 Task: Look for space in Sliven, Bulgaria from 8th June, 2023 to 19th June, 2023 for 1 adult in price range Rs.5000 to Rs.12000. Place can be shared room with 1  bedroom having 1 bed and 1 bathroom. Property type can be hotel. Booking option can be shelf check-in. Required host language is English.
Action: Mouse moved to (389, 113)
Screenshot: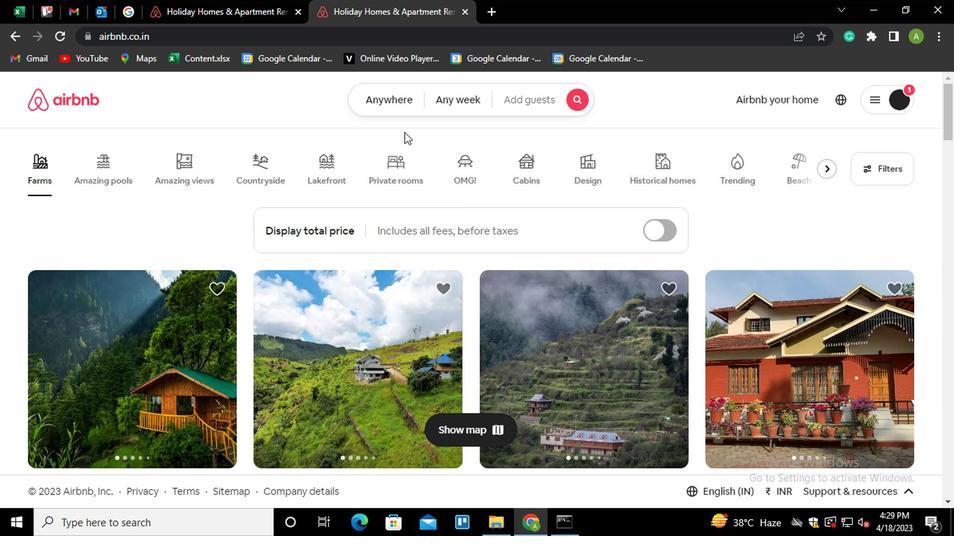 
Action: Mouse pressed left at (389, 113)
Screenshot: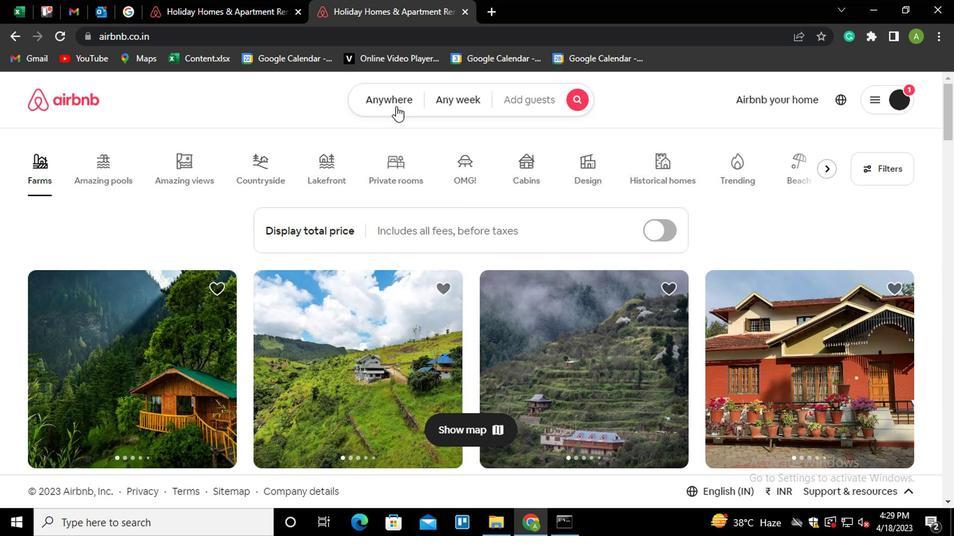 
Action: Mouse moved to (290, 166)
Screenshot: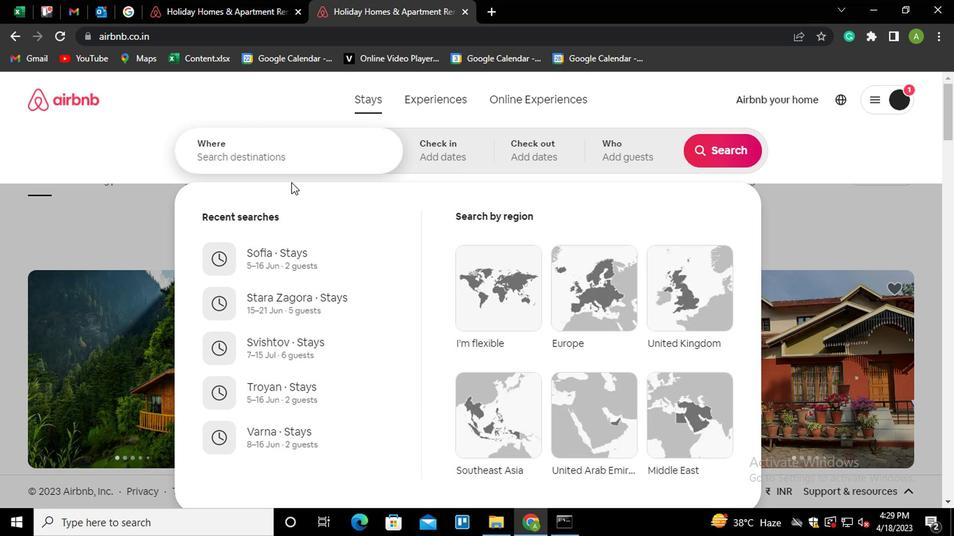 
Action: Mouse pressed left at (290, 166)
Screenshot: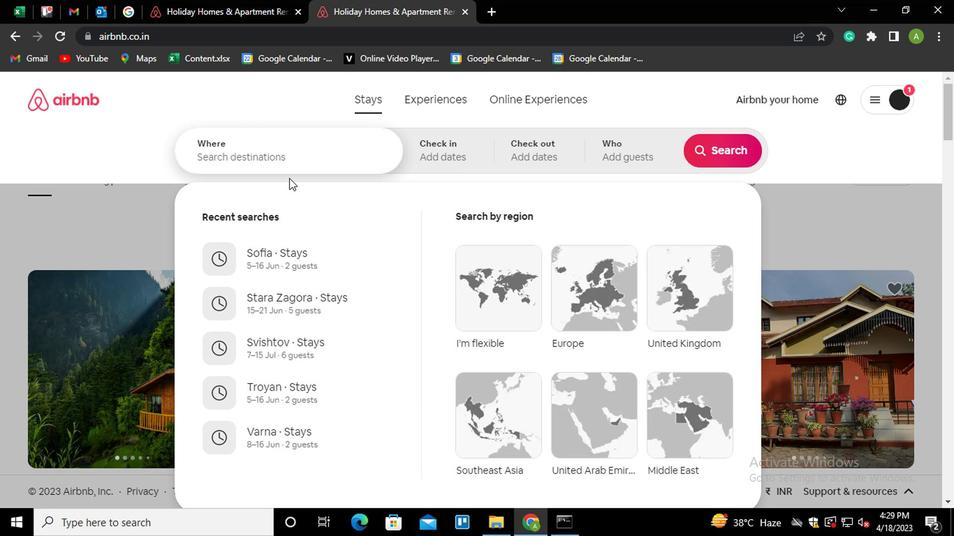 
Action: Key pressed <Key.shift>SLIVEN<Key.down><Key.enter>
Screenshot: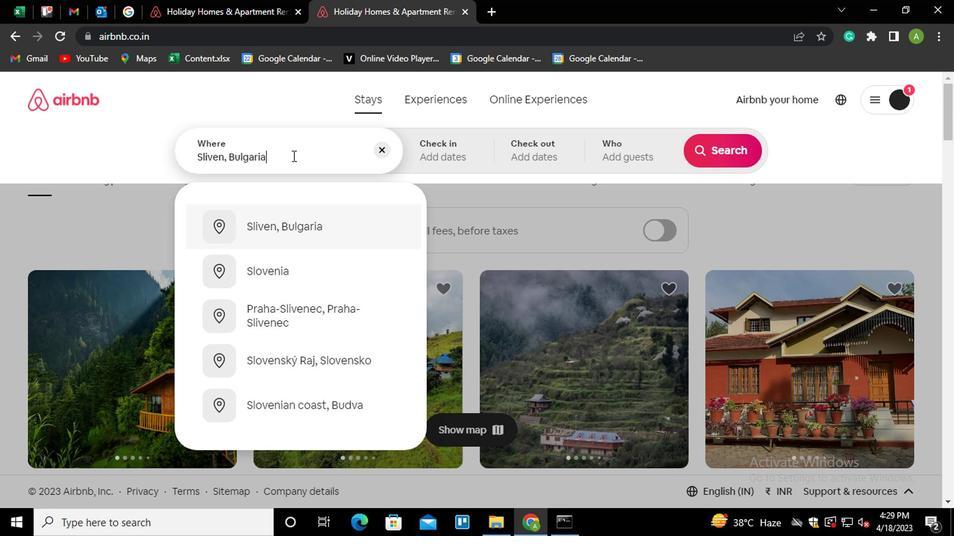 
Action: Mouse moved to (710, 267)
Screenshot: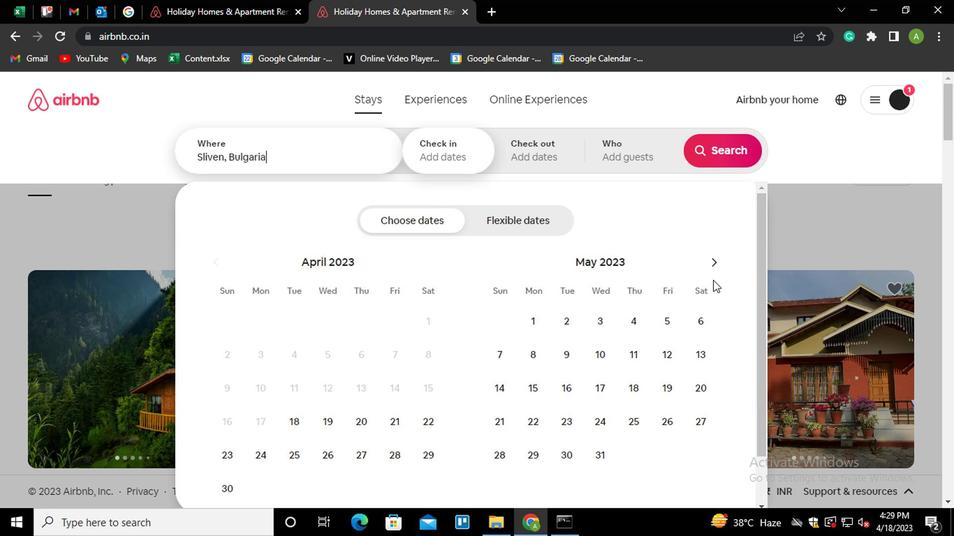 
Action: Mouse pressed left at (710, 267)
Screenshot: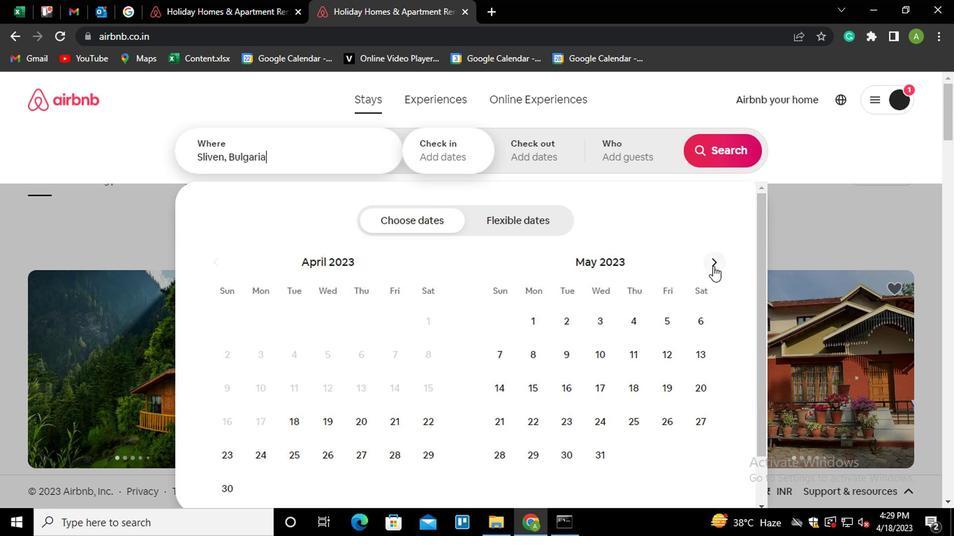 
Action: Mouse moved to (636, 350)
Screenshot: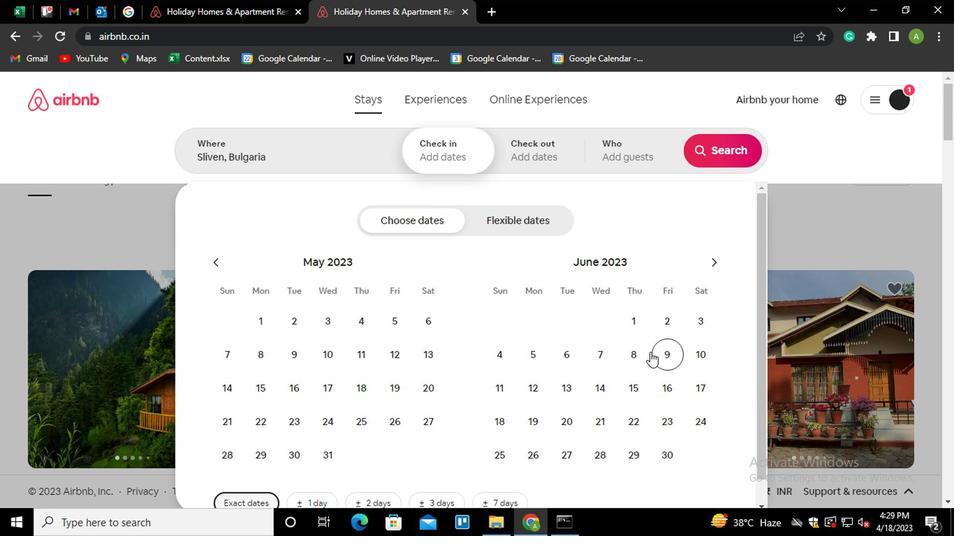 
Action: Mouse pressed left at (636, 350)
Screenshot: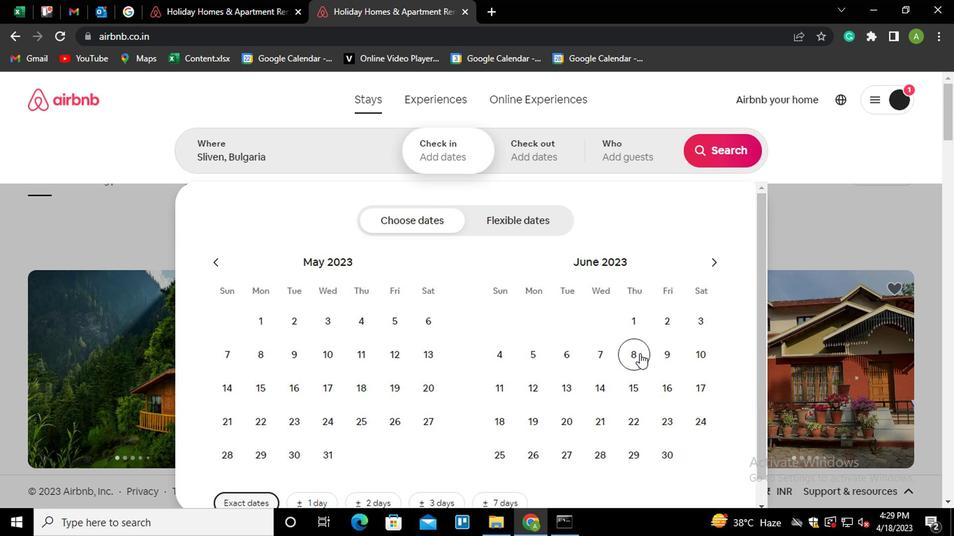 
Action: Mouse moved to (533, 411)
Screenshot: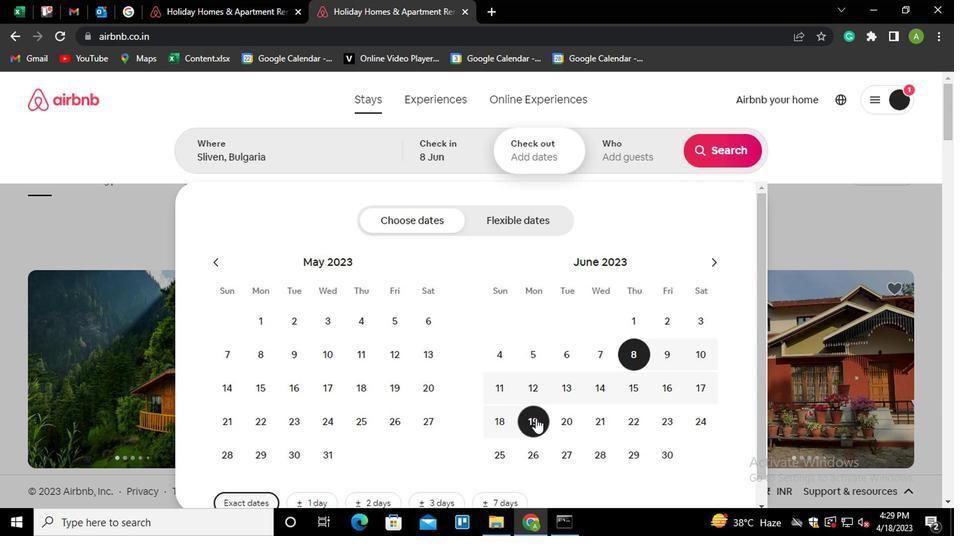 
Action: Mouse pressed left at (533, 411)
Screenshot: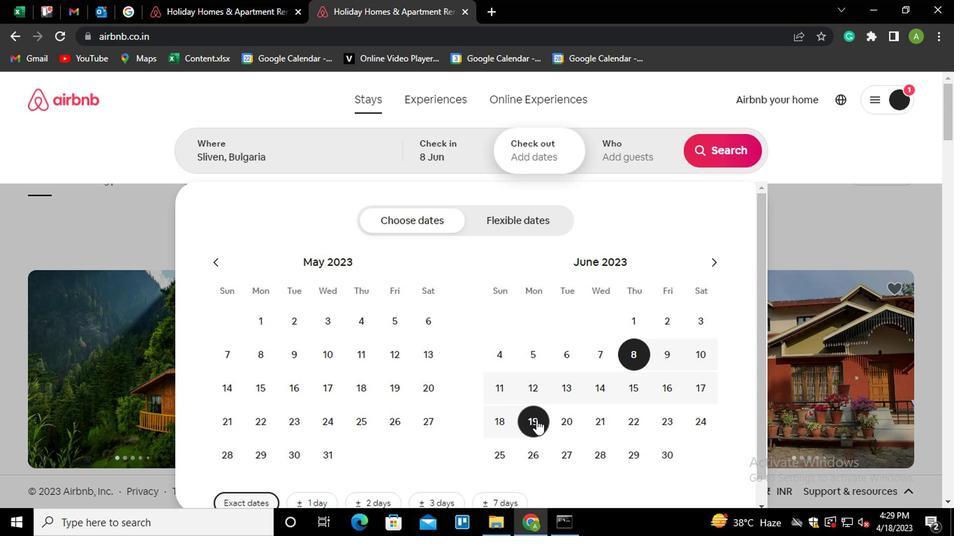 
Action: Mouse moved to (619, 174)
Screenshot: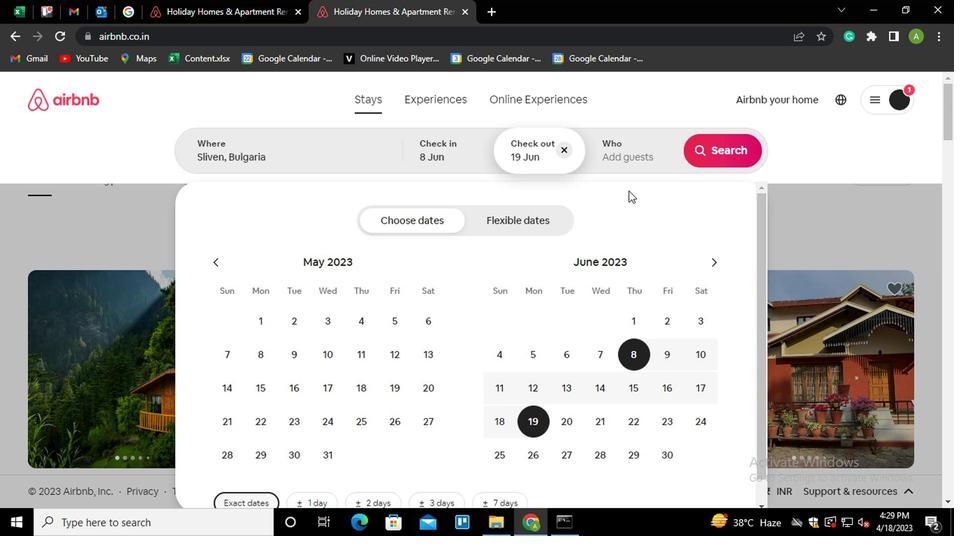 
Action: Mouse pressed left at (619, 174)
Screenshot: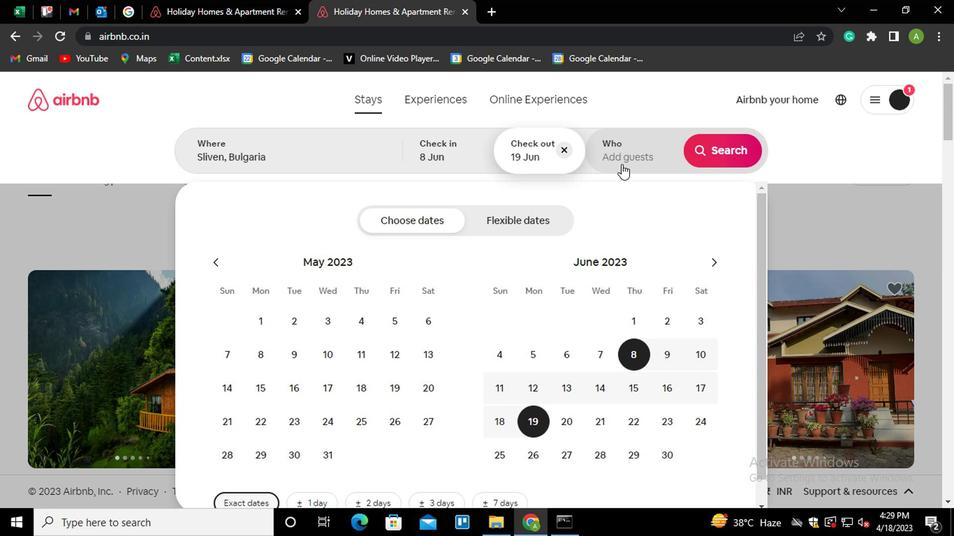 
Action: Mouse moved to (719, 228)
Screenshot: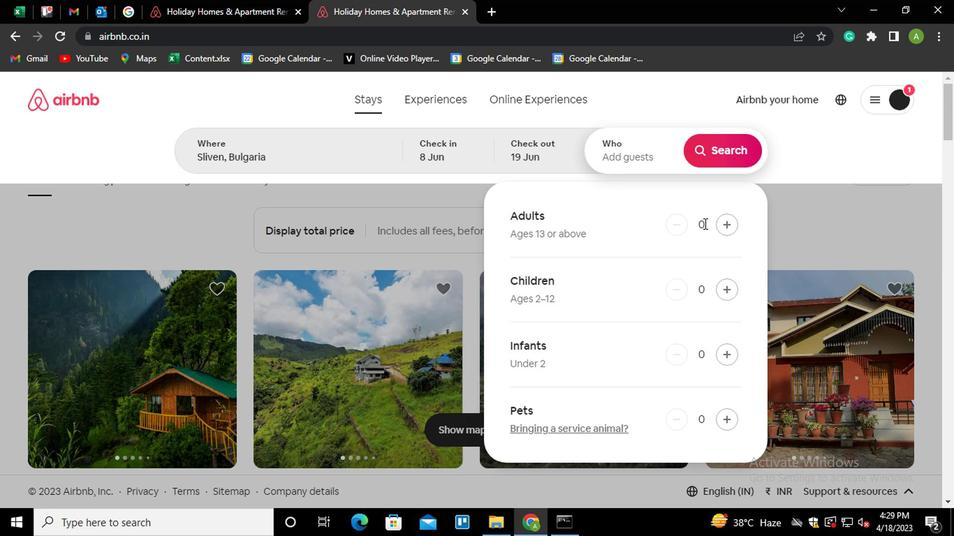 
Action: Mouse pressed left at (719, 228)
Screenshot: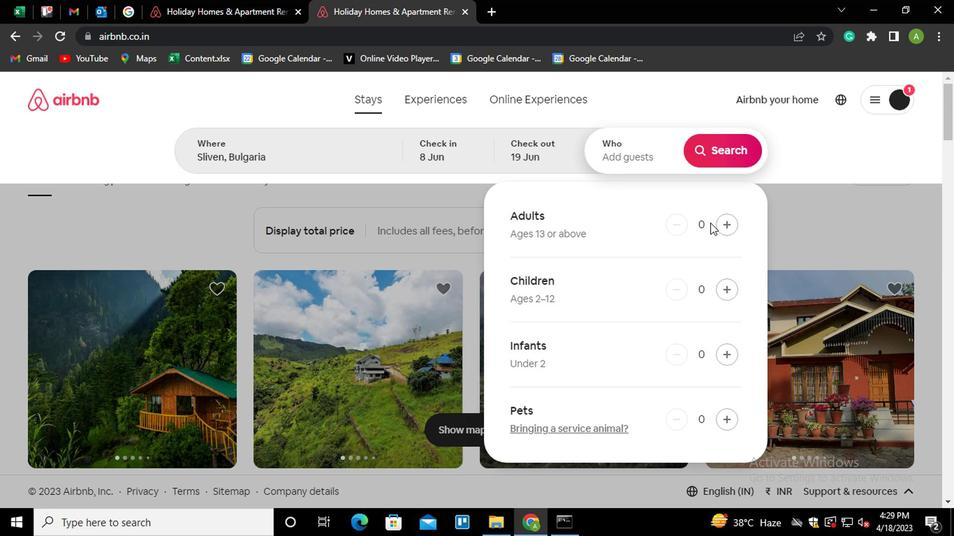 
Action: Mouse moved to (714, 174)
Screenshot: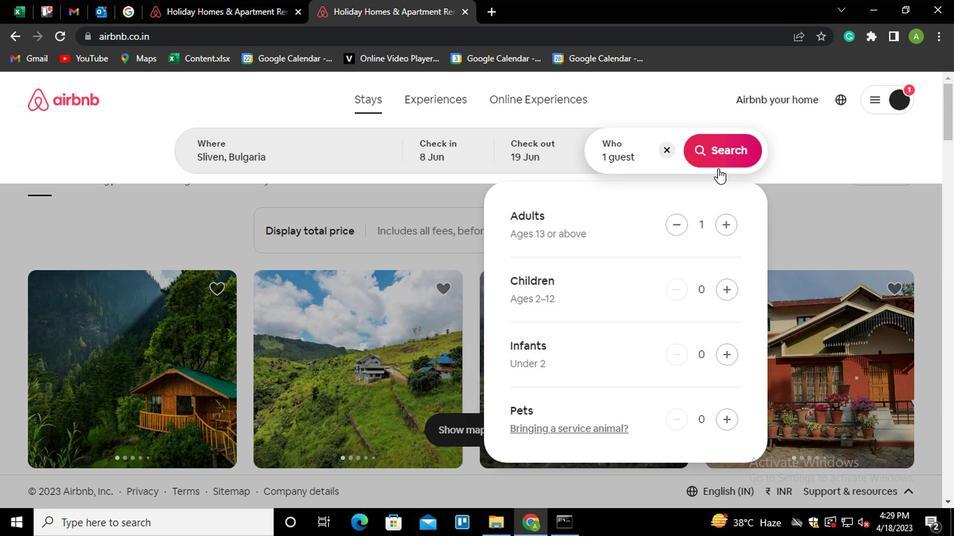 
Action: Mouse pressed left at (714, 174)
Screenshot: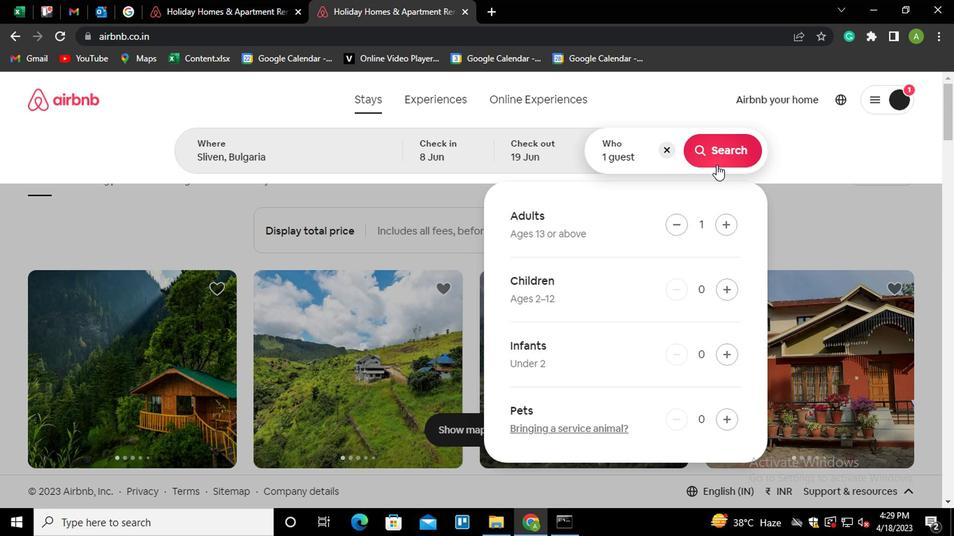
Action: Mouse moved to (885, 160)
Screenshot: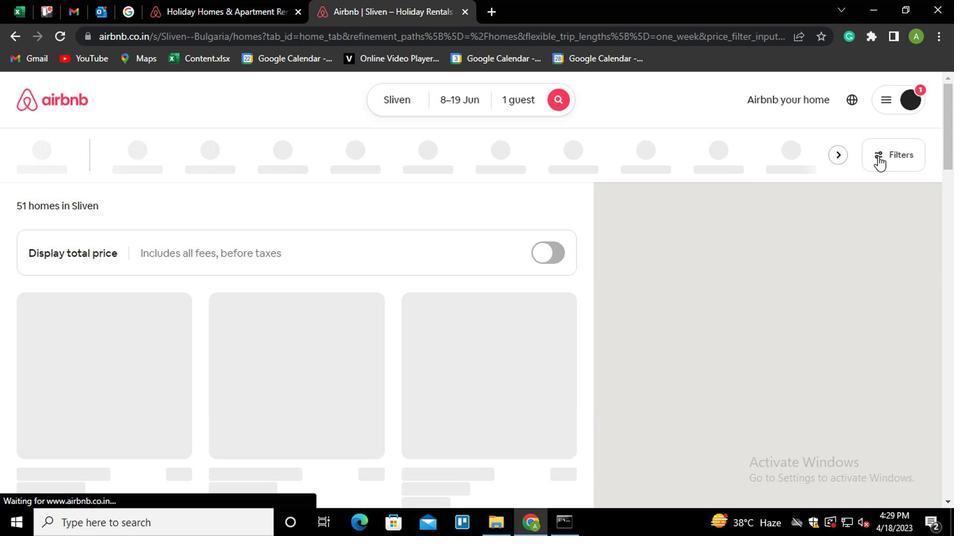 
Action: Mouse pressed left at (885, 160)
Screenshot: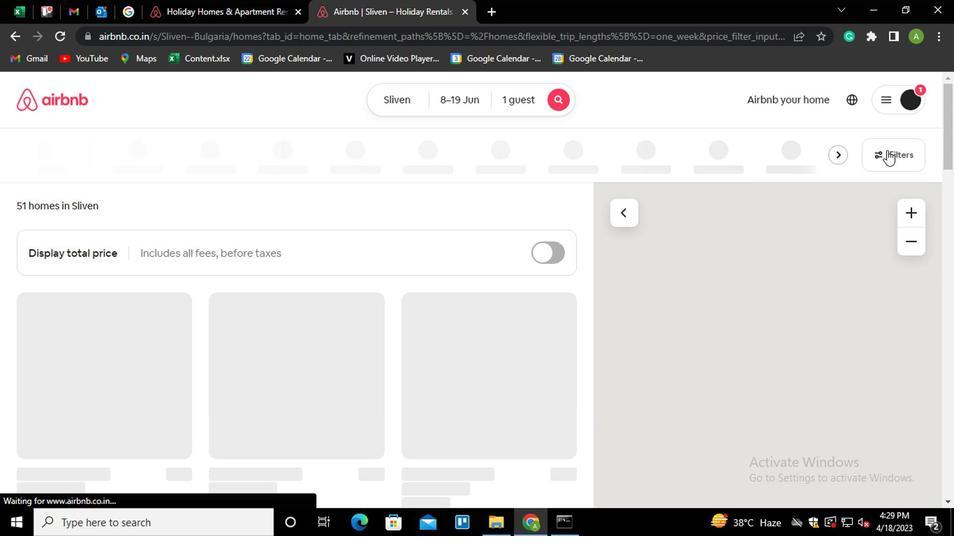 
Action: Mouse moved to (397, 329)
Screenshot: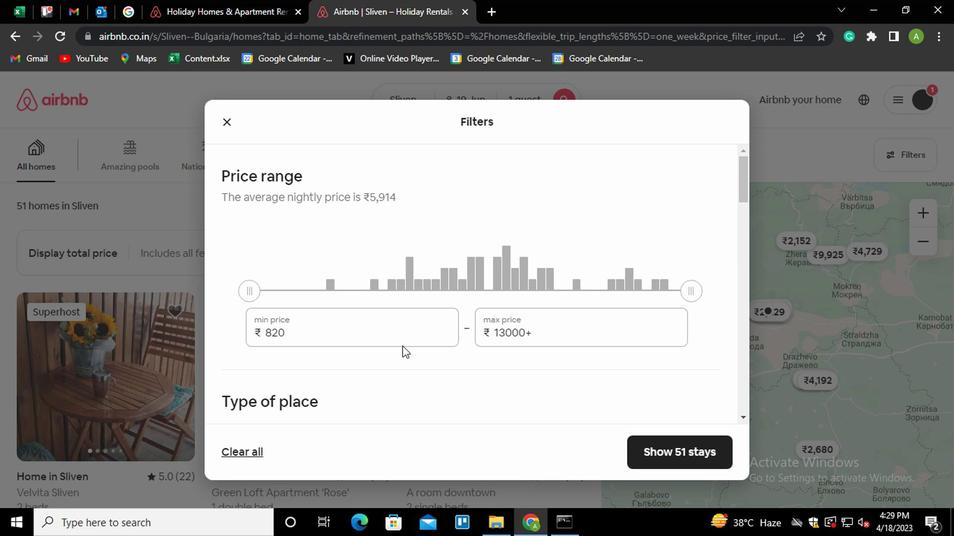 
Action: Mouse pressed left at (397, 329)
Screenshot: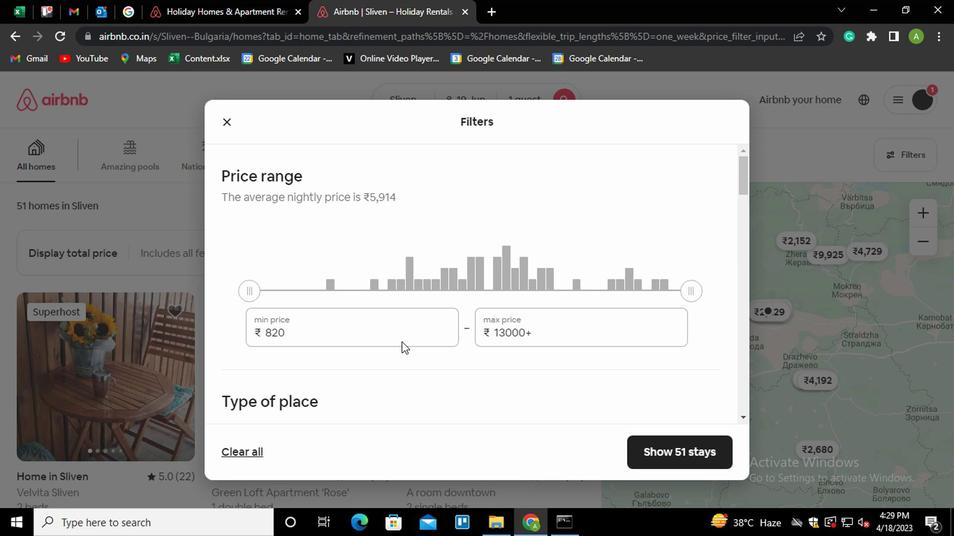 
Action: Mouse moved to (397, 328)
Screenshot: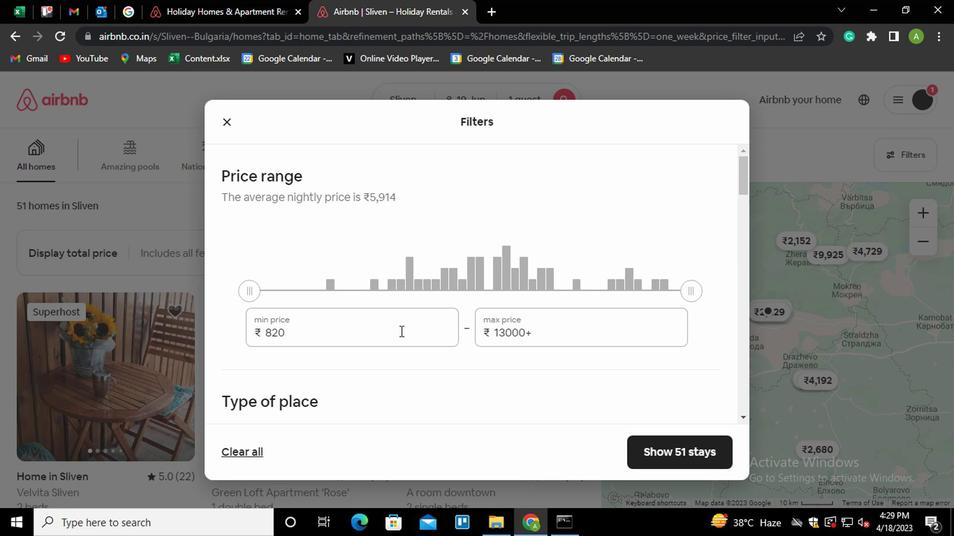 
Action: Key pressed <Key.shift_r><Key.home>5000
Screenshot: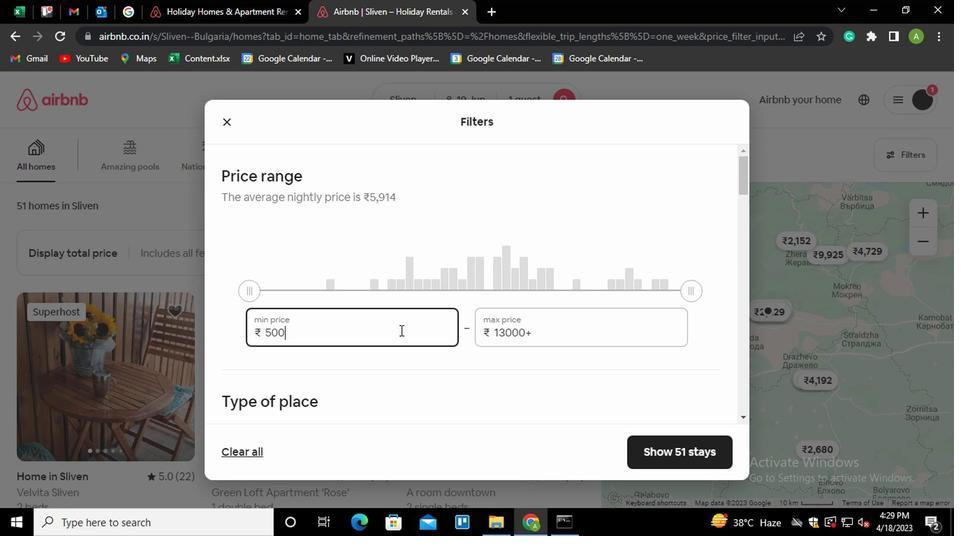 
Action: Mouse moved to (551, 332)
Screenshot: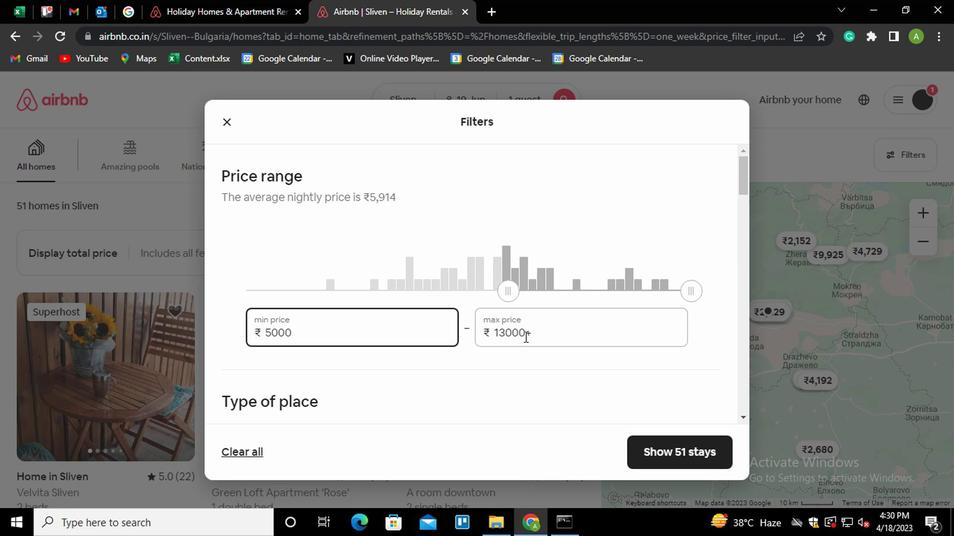 
Action: Mouse pressed left at (551, 332)
Screenshot: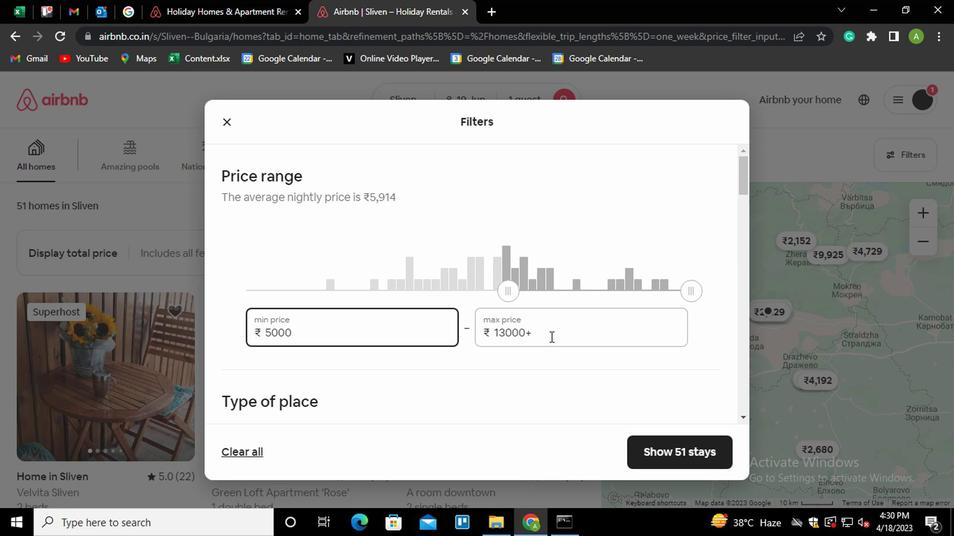 
Action: Key pressed <Key.shift_r><Key.home>12000
Screenshot: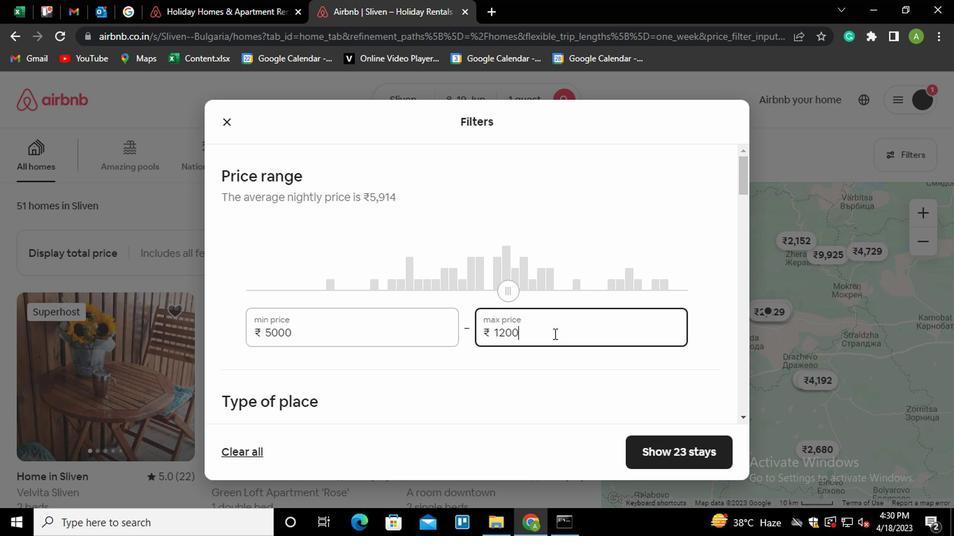 
Action: Mouse moved to (576, 362)
Screenshot: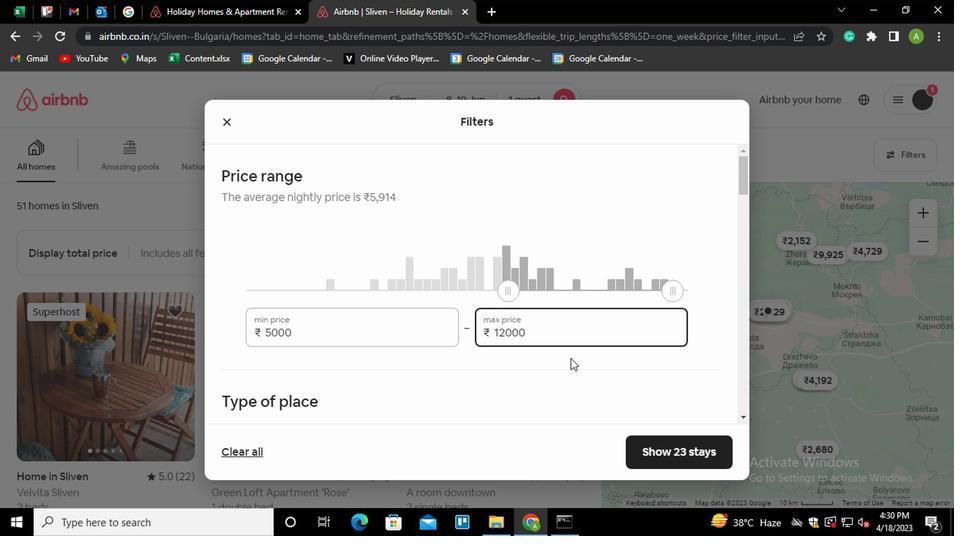 
Action: Mouse scrolled (576, 362) with delta (0, 0)
Screenshot: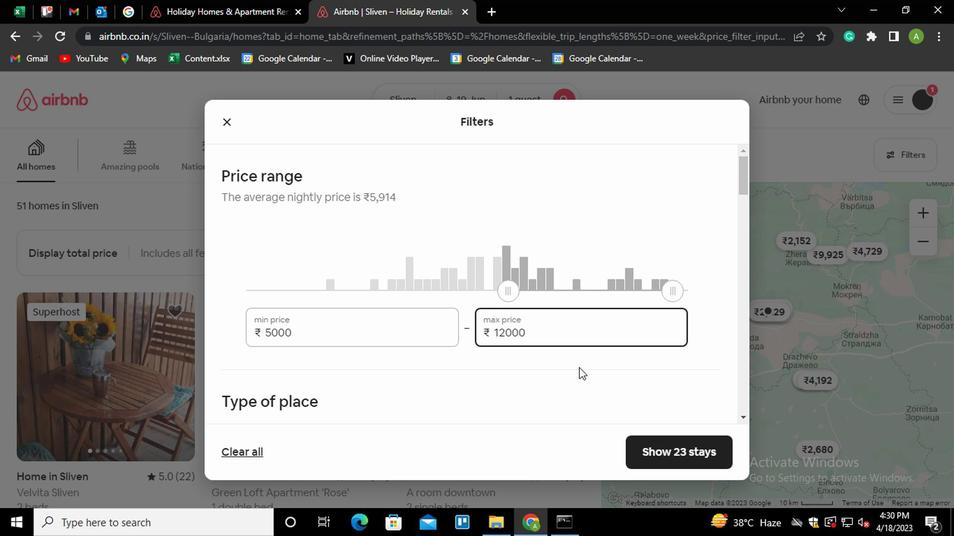
Action: Mouse scrolled (576, 362) with delta (0, 0)
Screenshot: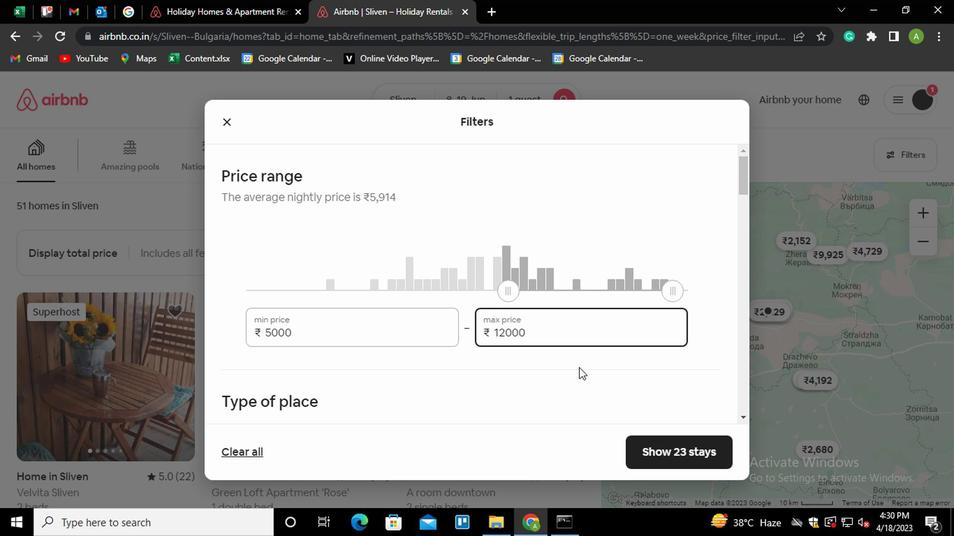 
Action: Mouse moved to (244, 355)
Screenshot: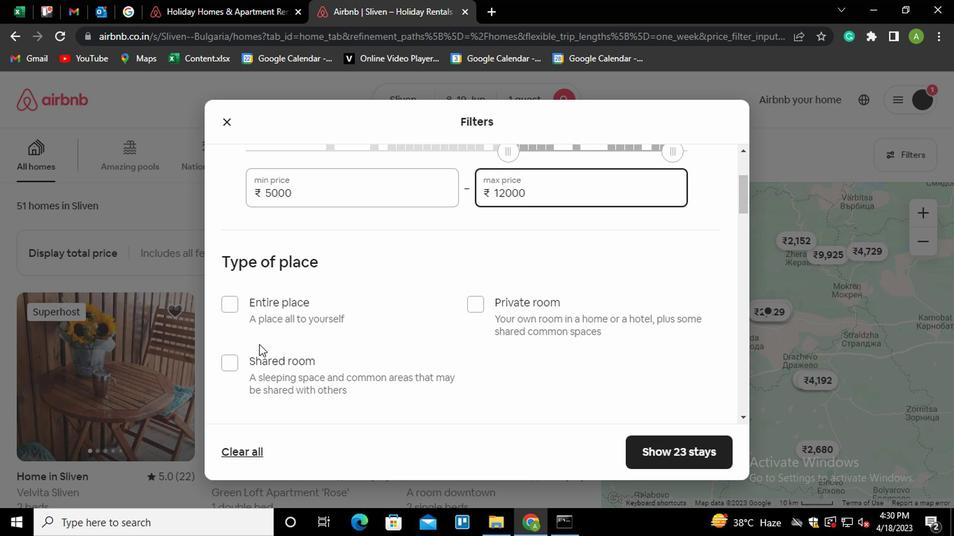 
Action: Mouse pressed left at (244, 355)
Screenshot: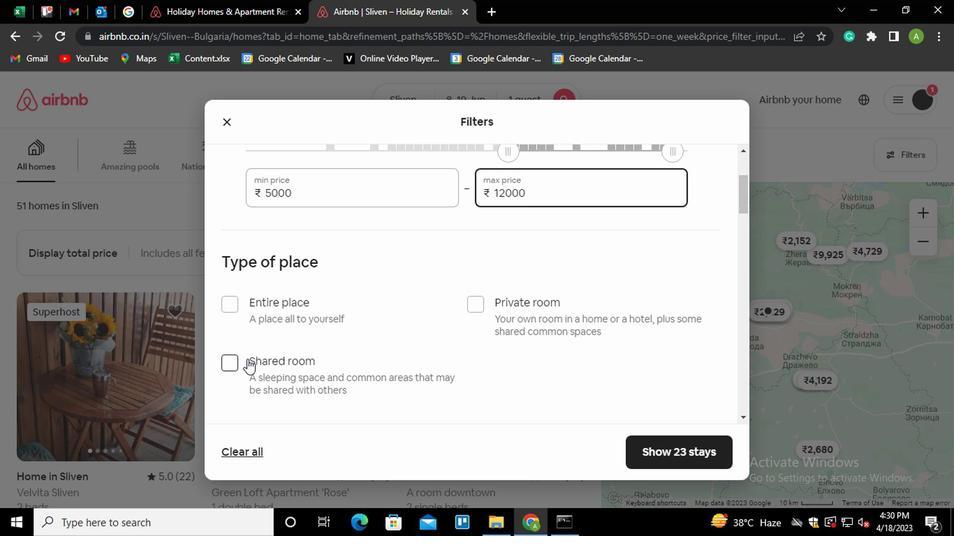 
Action: Mouse moved to (357, 357)
Screenshot: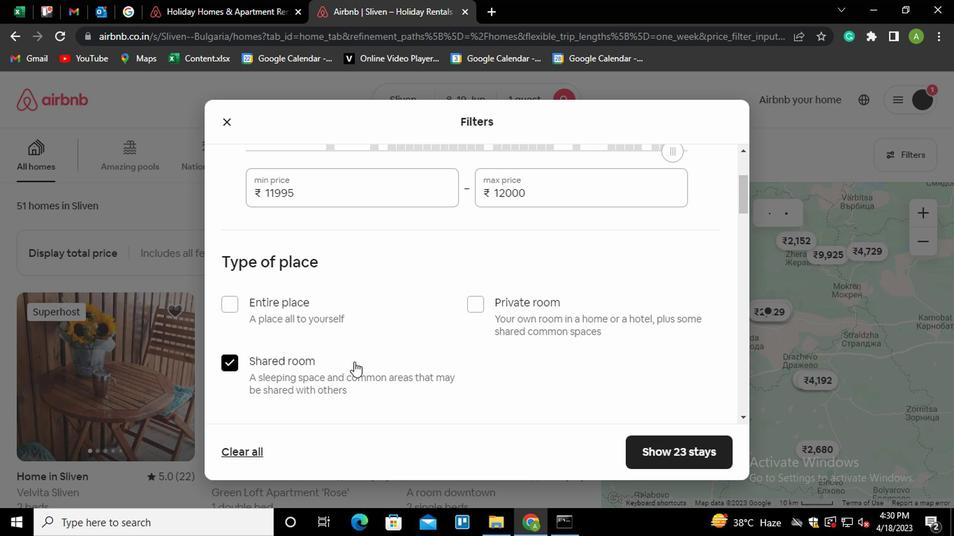 
Action: Mouse scrolled (357, 357) with delta (0, 0)
Screenshot: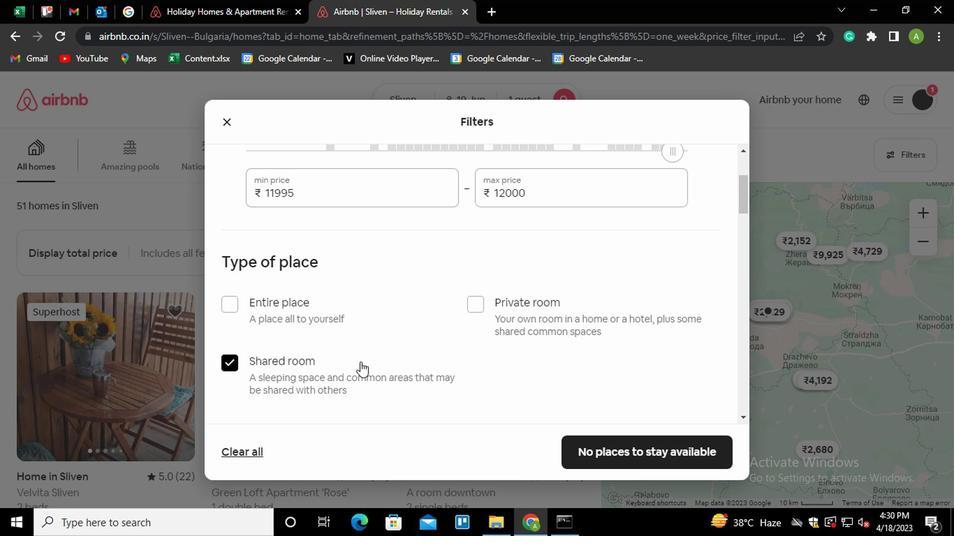 
Action: Mouse scrolled (357, 357) with delta (0, 0)
Screenshot: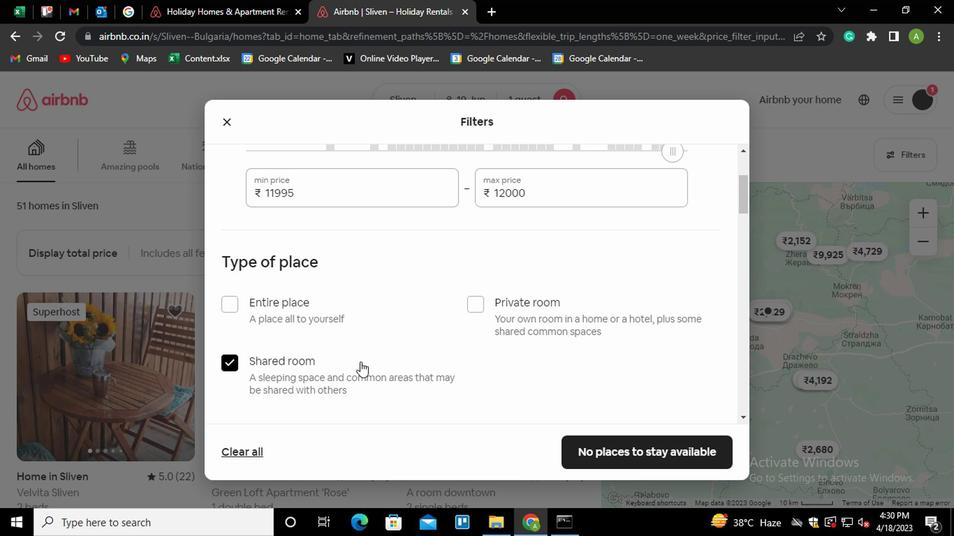 
Action: Mouse moved to (358, 356)
Screenshot: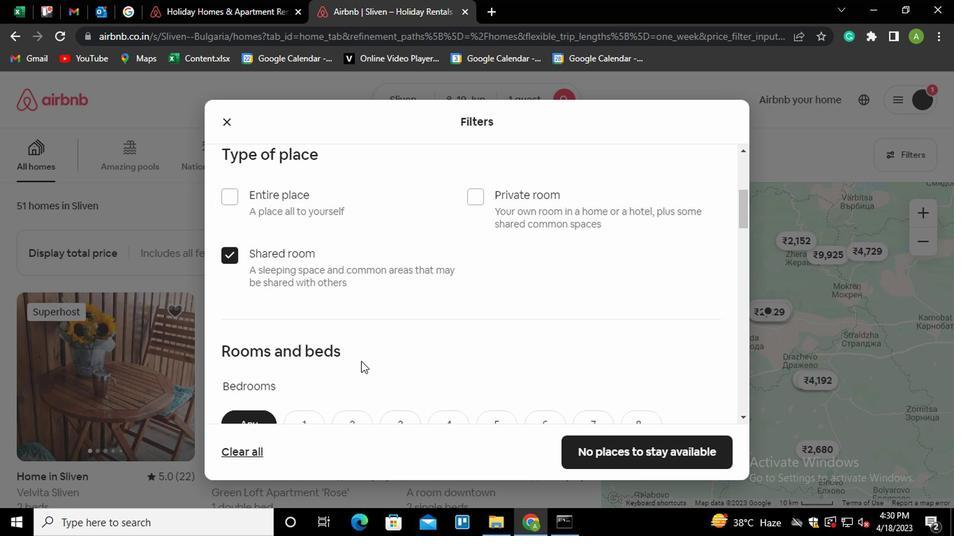 
Action: Mouse scrolled (358, 355) with delta (0, 0)
Screenshot: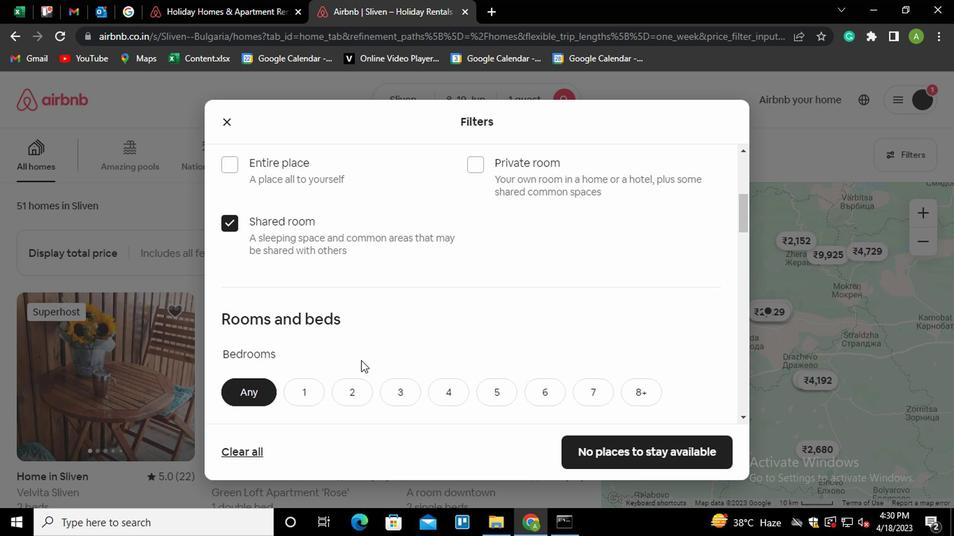 
Action: Mouse moved to (303, 318)
Screenshot: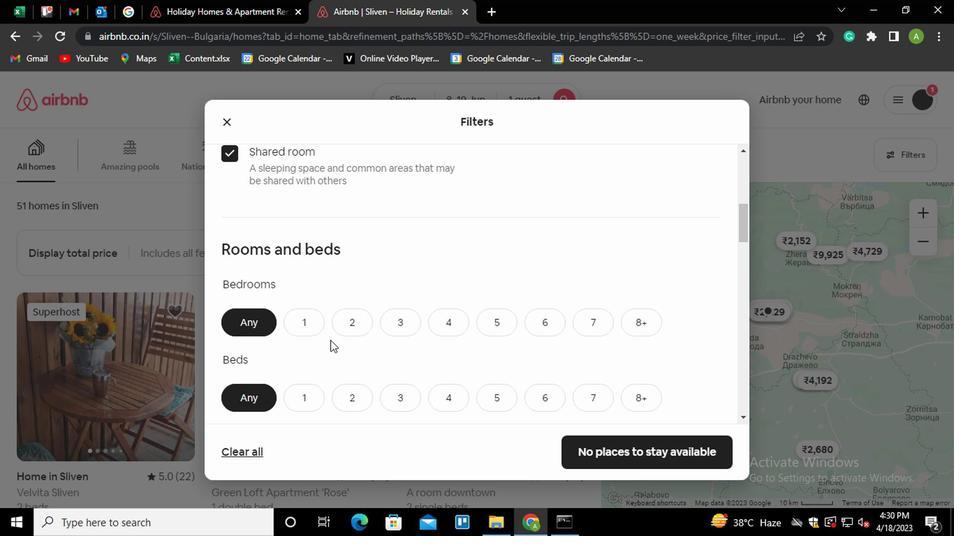 
Action: Mouse pressed left at (303, 318)
Screenshot: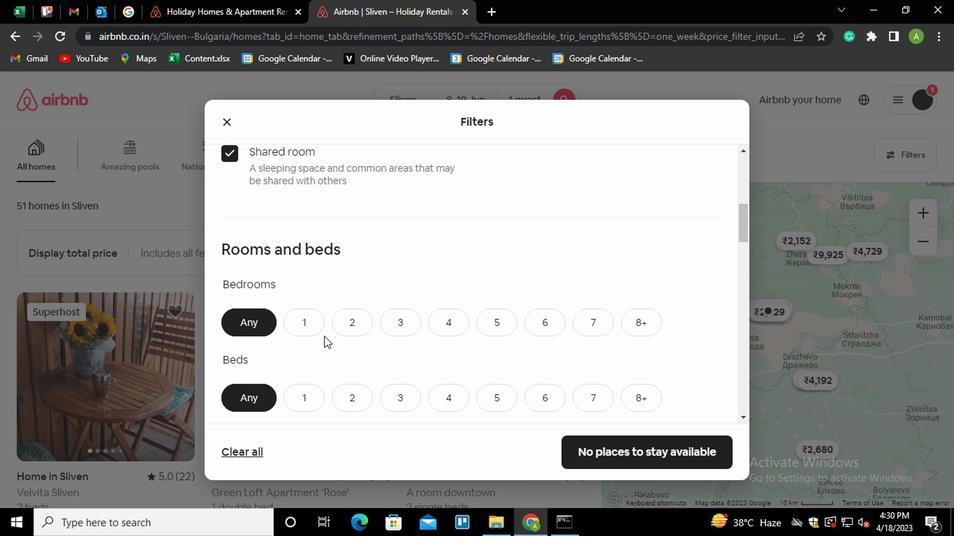 
Action: Mouse moved to (304, 389)
Screenshot: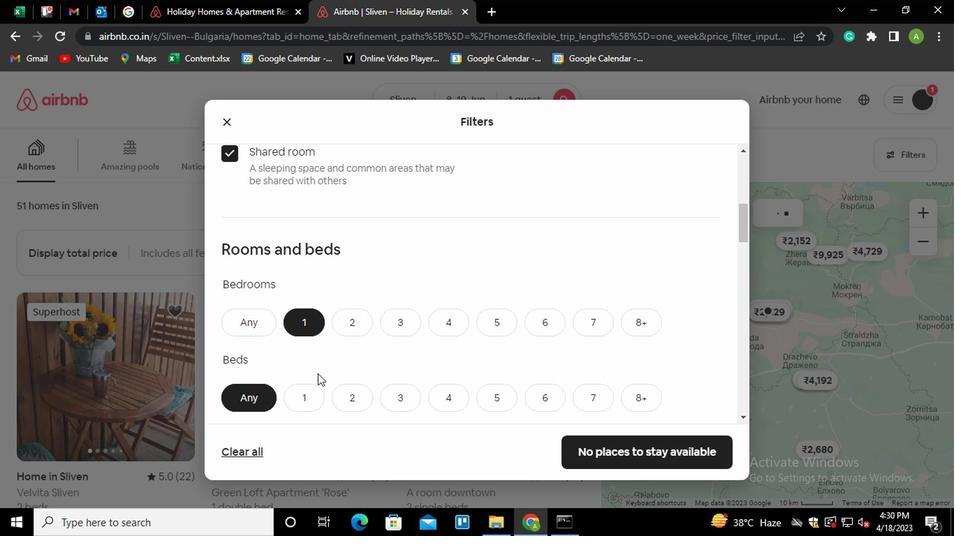 
Action: Mouse pressed left at (304, 389)
Screenshot: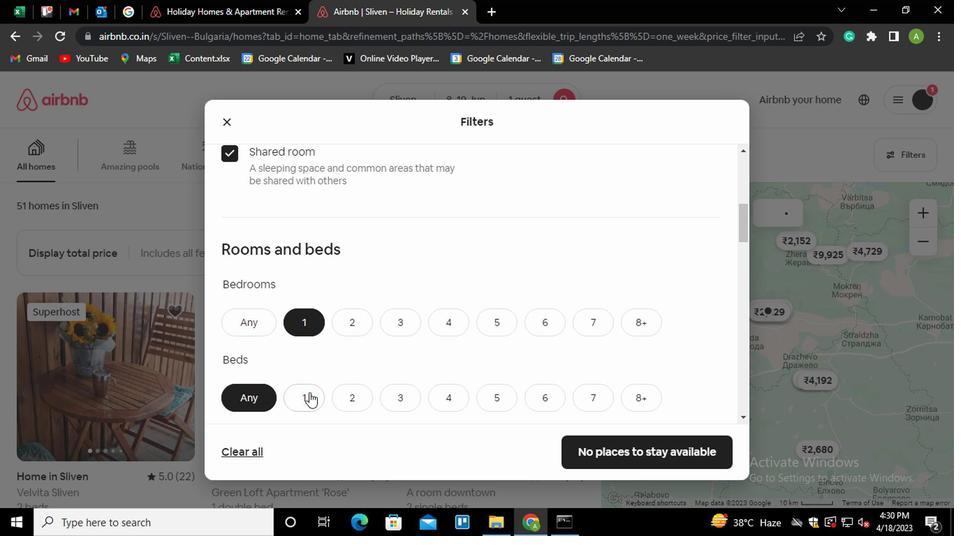 
Action: Mouse moved to (355, 337)
Screenshot: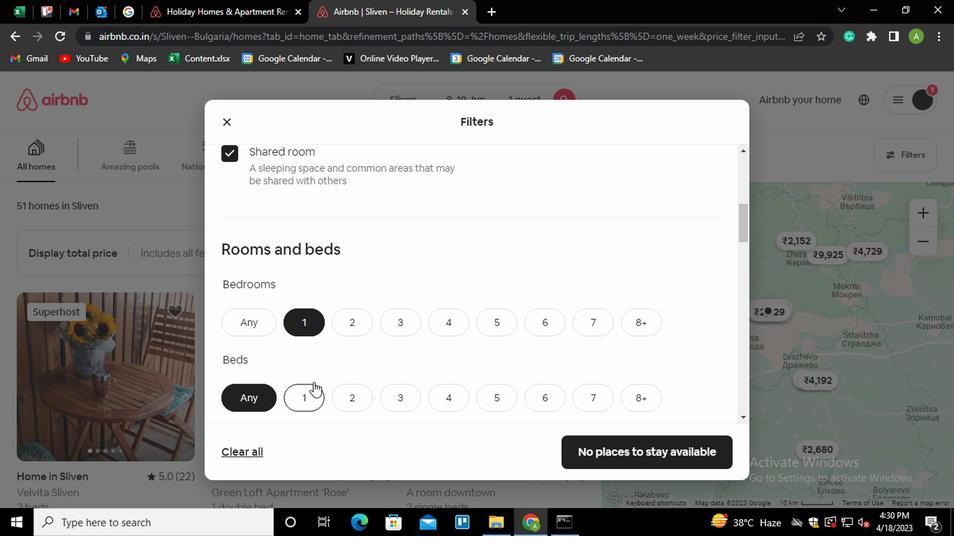
Action: Mouse scrolled (355, 336) with delta (0, 0)
Screenshot: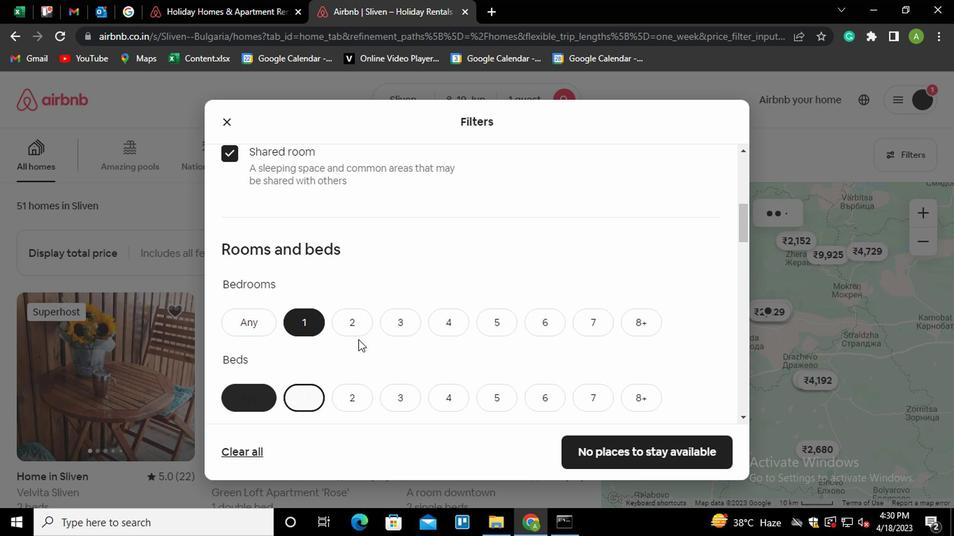 
Action: Mouse moved to (296, 390)
Screenshot: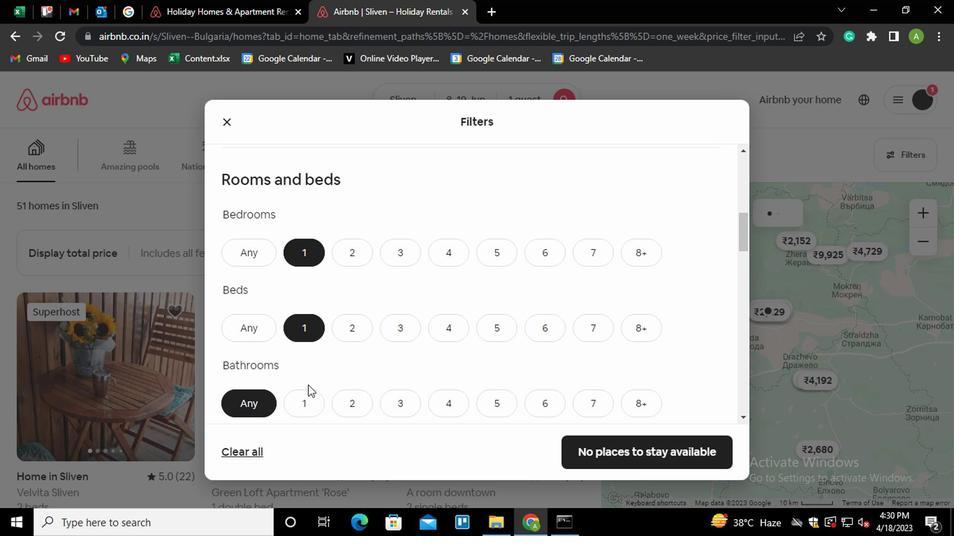 
Action: Mouse pressed left at (296, 390)
Screenshot: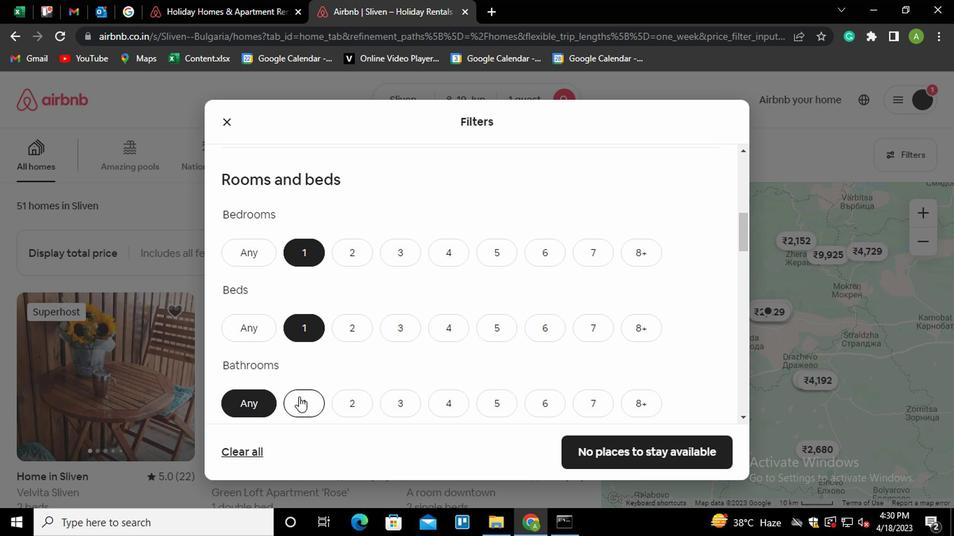 
Action: Mouse moved to (399, 372)
Screenshot: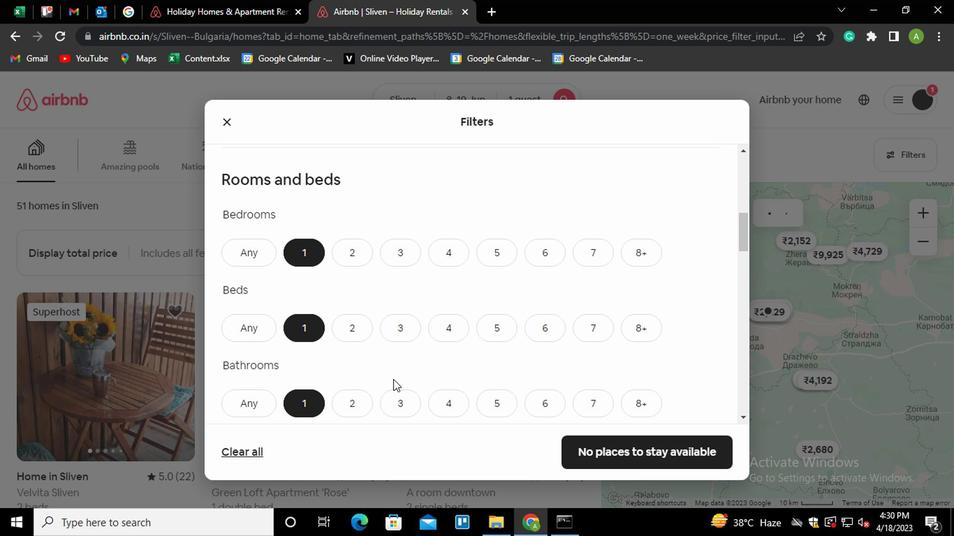 
Action: Mouse scrolled (399, 371) with delta (0, 0)
Screenshot: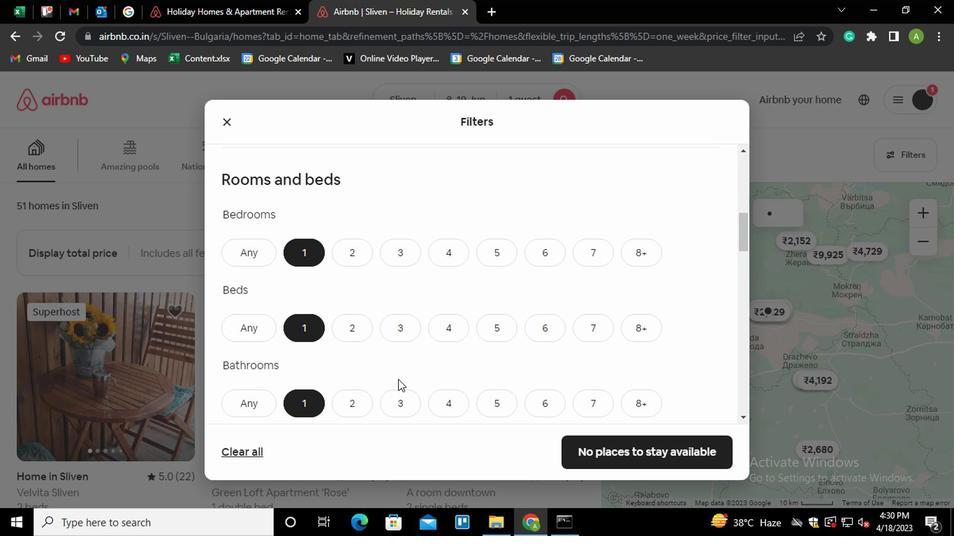 
Action: Mouse scrolled (399, 371) with delta (0, 0)
Screenshot: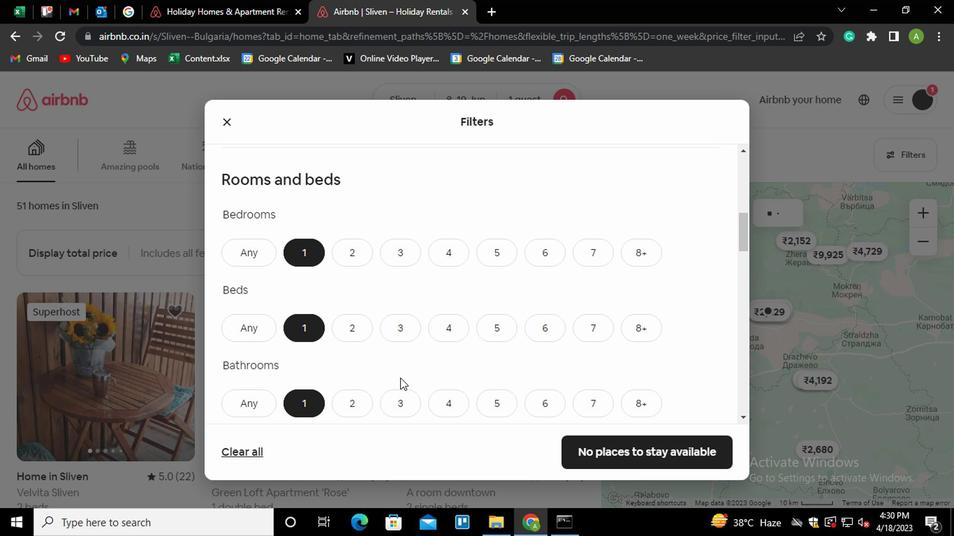
Action: Mouse scrolled (399, 371) with delta (0, 0)
Screenshot: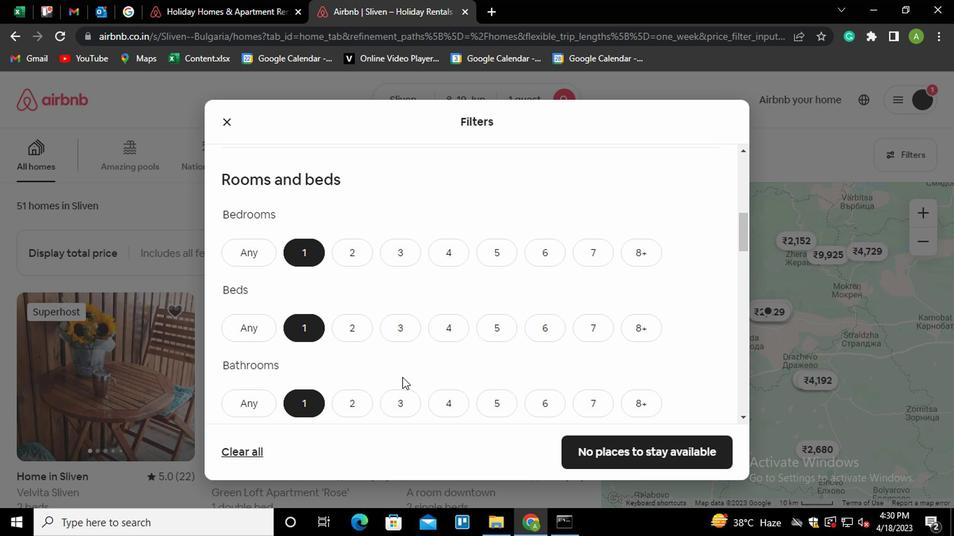 
Action: Mouse moved to (620, 348)
Screenshot: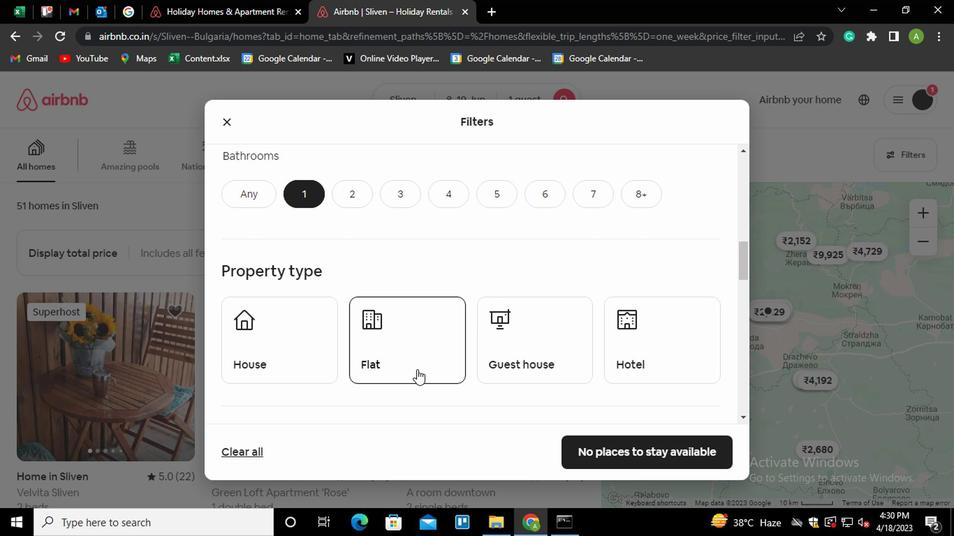
Action: Mouse pressed left at (620, 348)
Screenshot: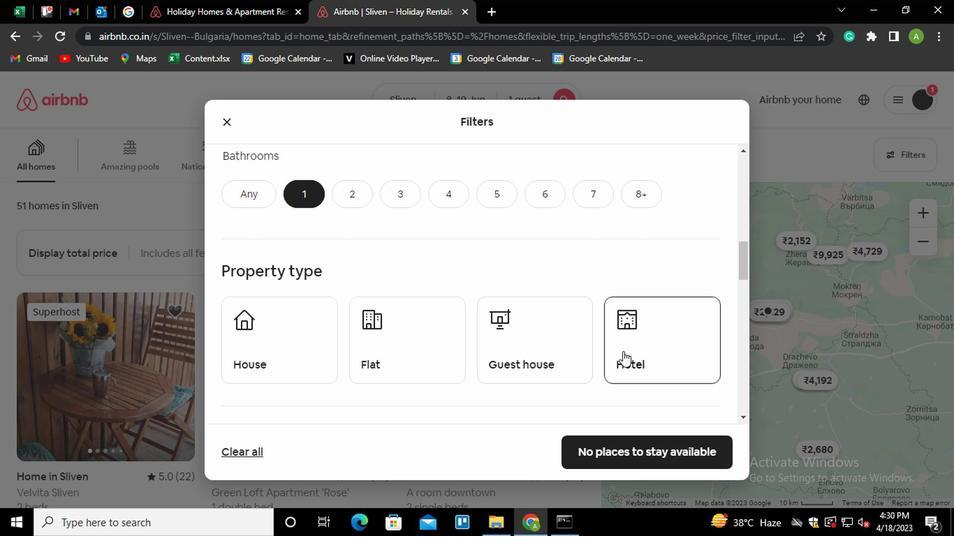 
Action: Mouse moved to (578, 347)
Screenshot: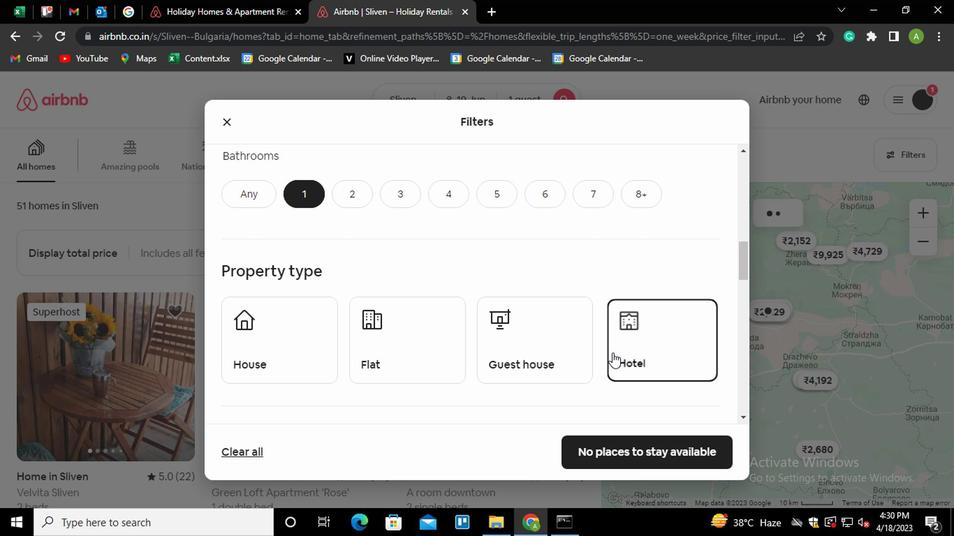 
Action: Mouse scrolled (578, 346) with delta (0, 0)
Screenshot: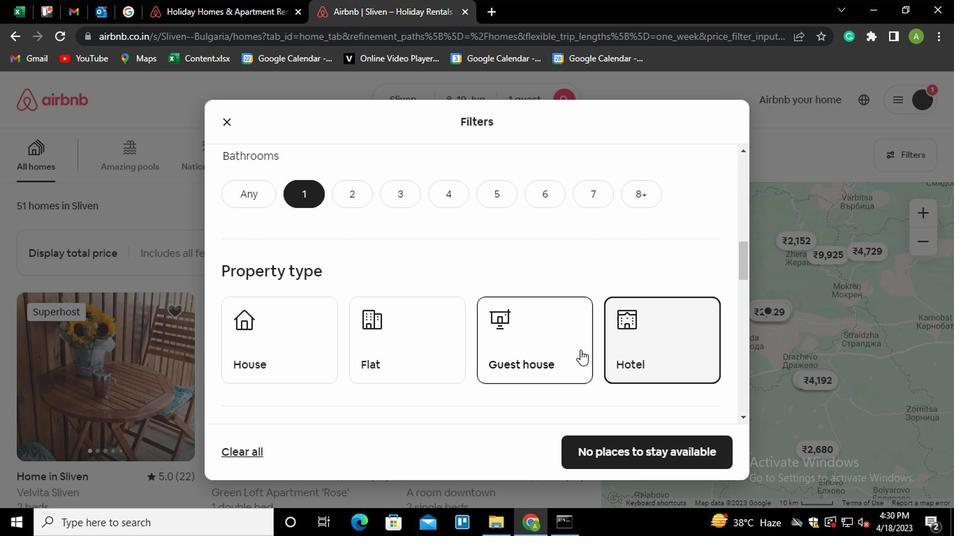 
Action: Mouse scrolled (578, 346) with delta (0, 0)
Screenshot: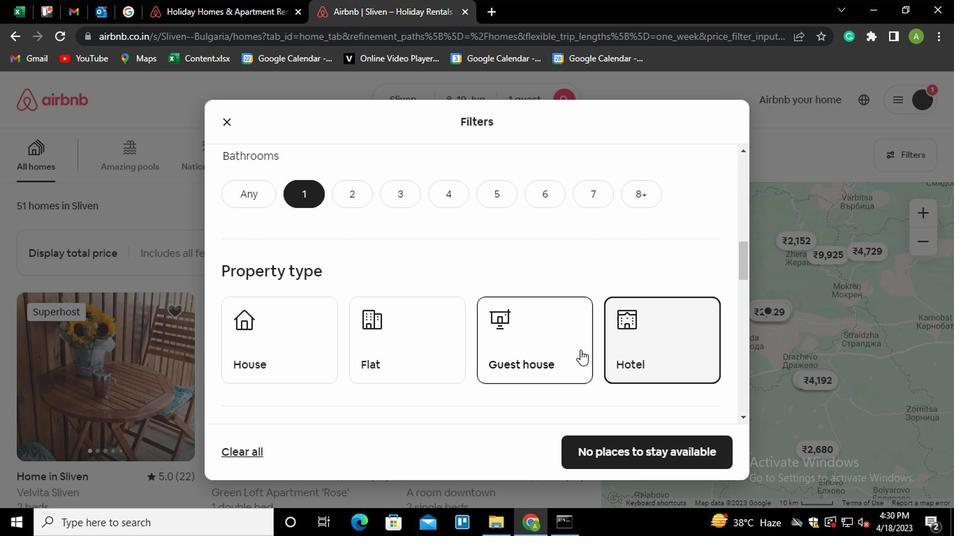 
Action: Mouse scrolled (578, 346) with delta (0, 0)
Screenshot: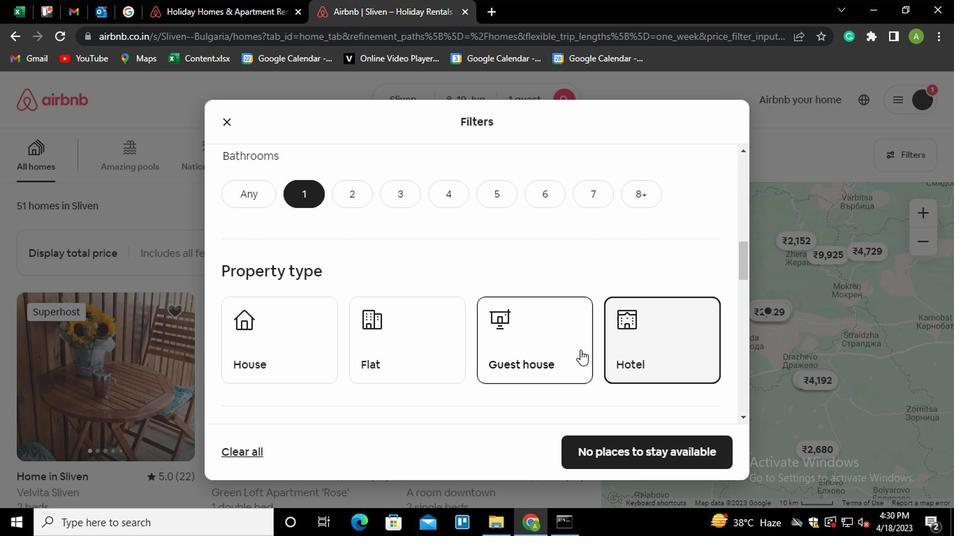 
Action: Mouse scrolled (578, 346) with delta (0, 0)
Screenshot: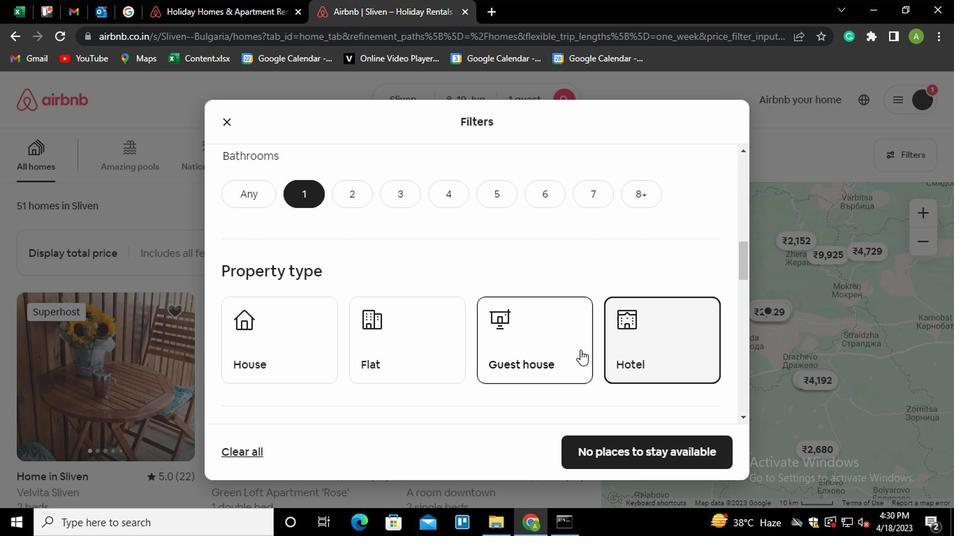 
Action: Mouse scrolled (578, 346) with delta (0, 0)
Screenshot: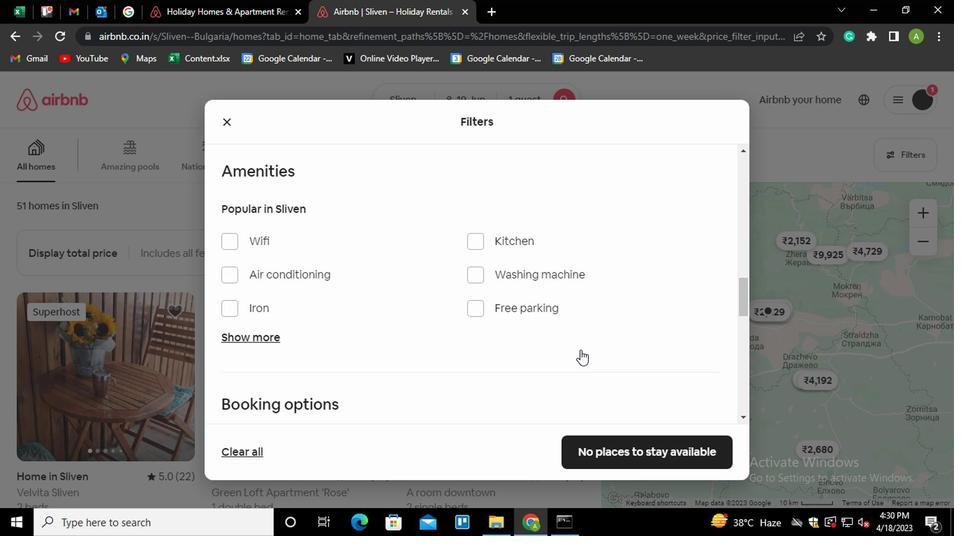 
Action: Mouse scrolled (578, 346) with delta (0, 0)
Screenshot: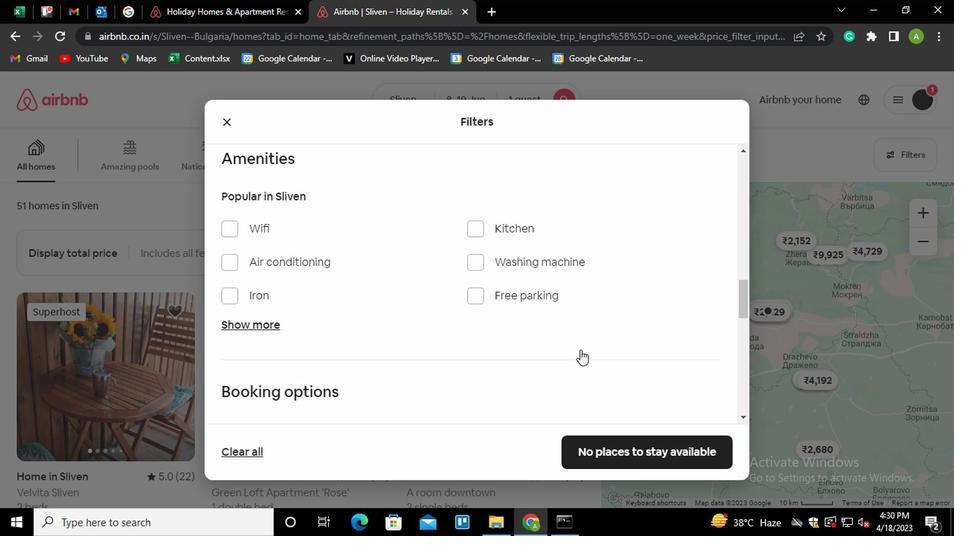 
Action: Mouse scrolled (578, 346) with delta (0, 0)
Screenshot: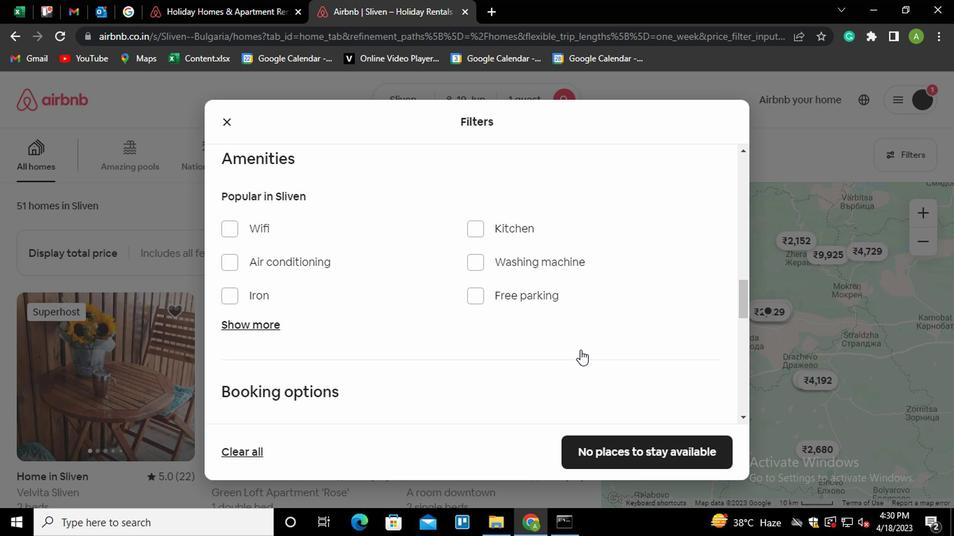 
Action: Mouse moved to (685, 278)
Screenshot: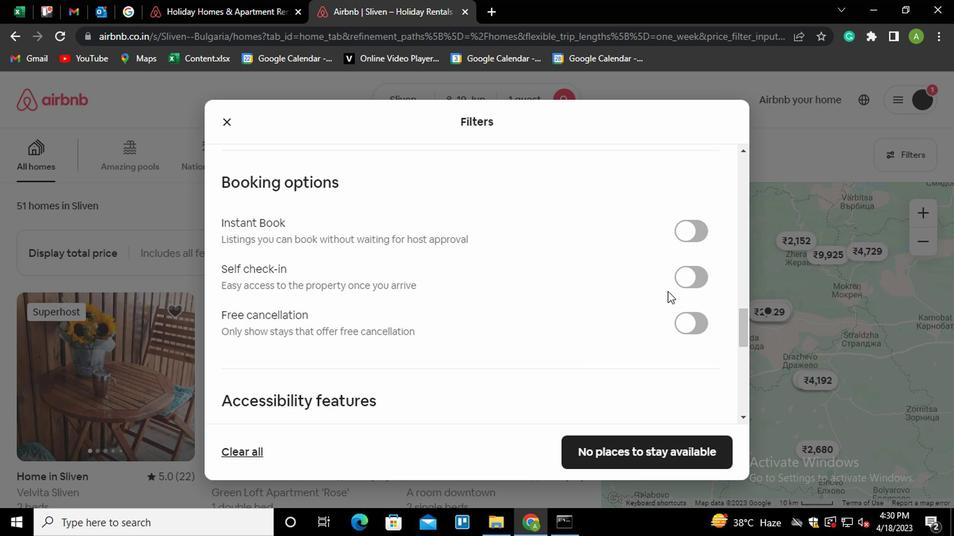 
Action: Mouse pressed left at (685, 278)
Screenshot: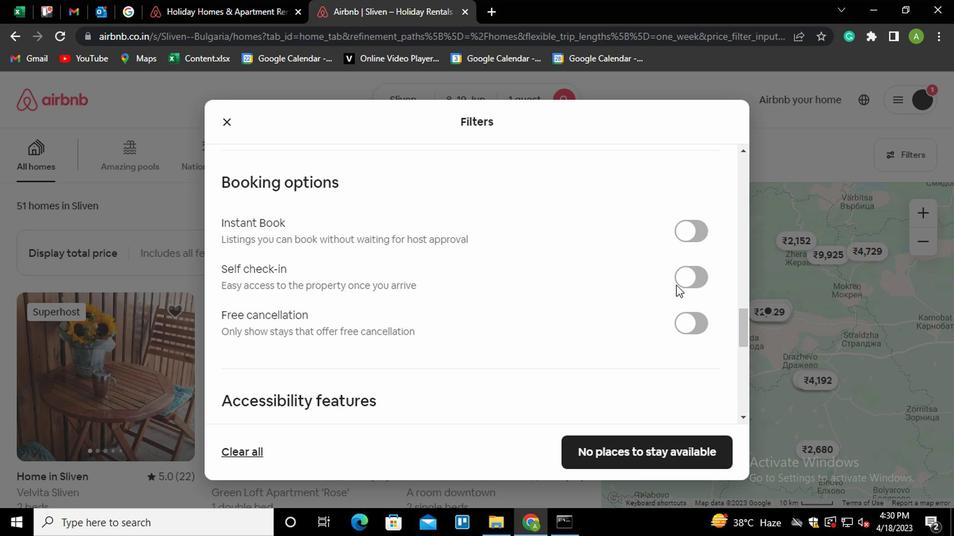 
Action: Mouse moved to (597, 345)
Screenshot: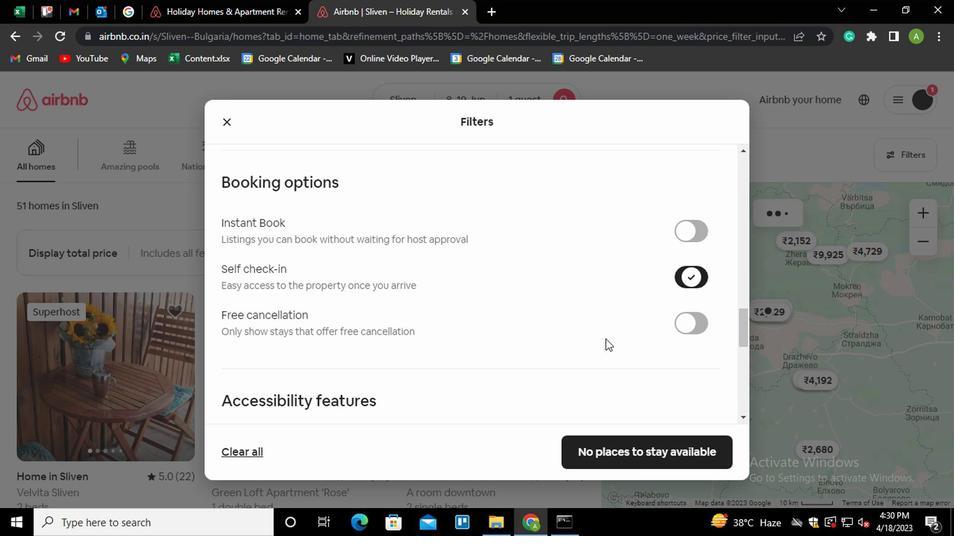 
Action: Mouse scrolled (597, 345) with delta (0, 0)
Screenshot: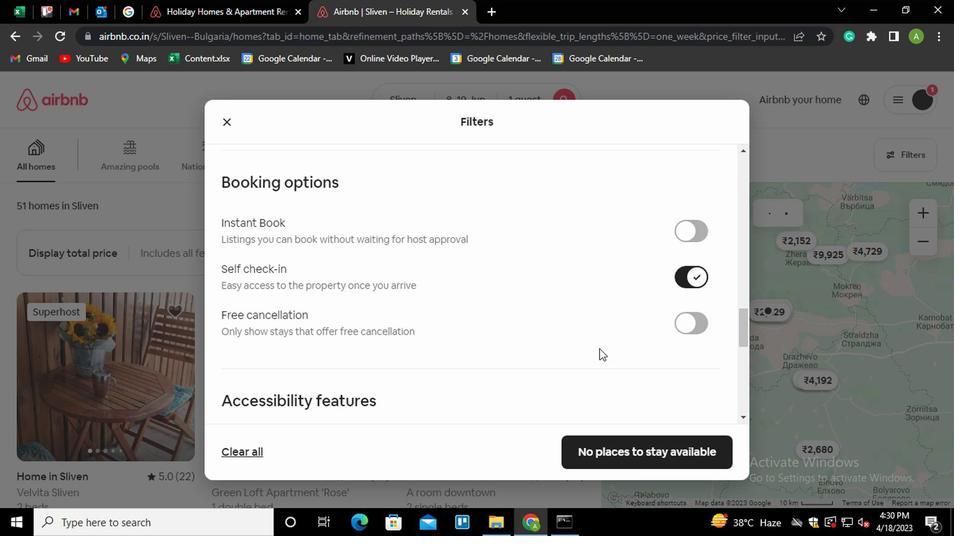 
Action: Mouse scrolled (597, 345) with delta (0, 0)
Screenshot: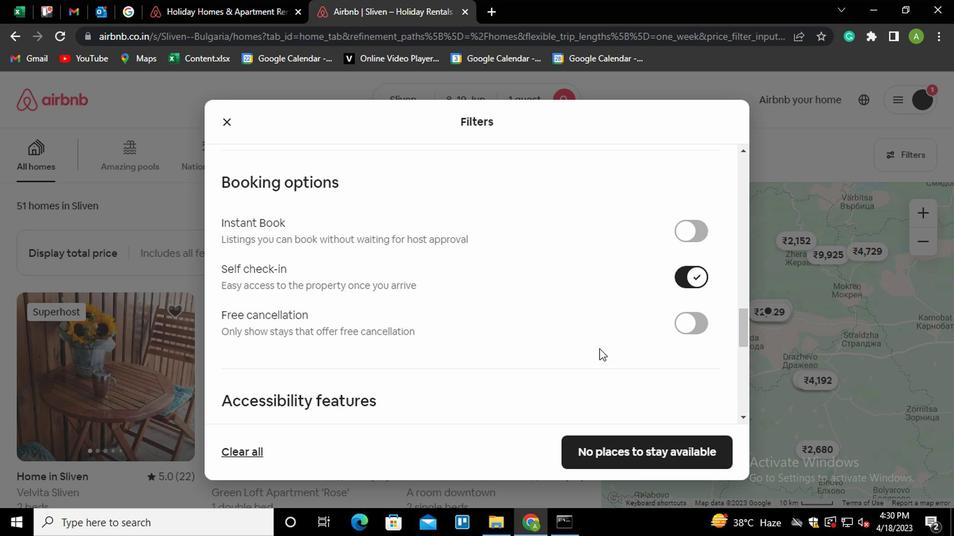 
Action: Mouse scrolled (597, 345) with delta (0, 0)
Screenshot: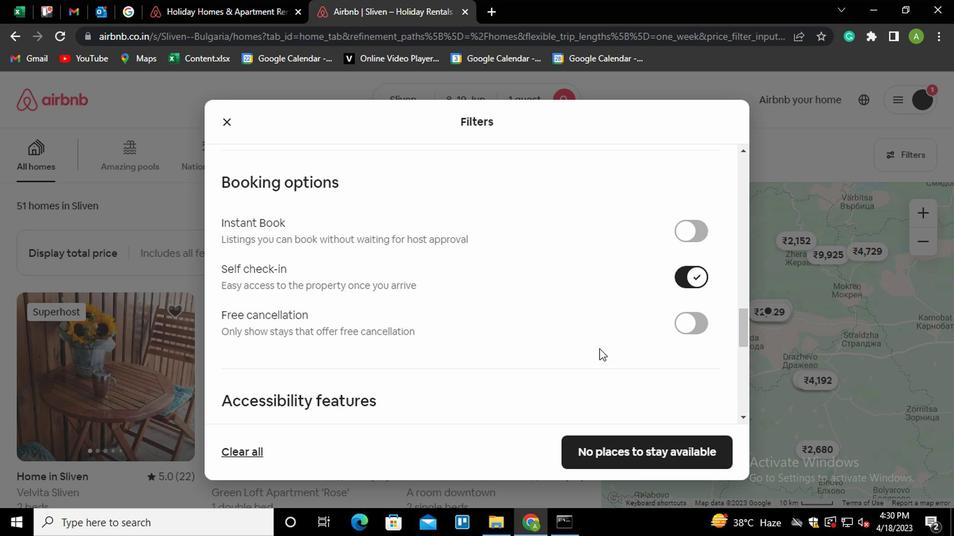 
Action: Mouse scrolled (597, 345) with delta (0, 0)
Screenshot: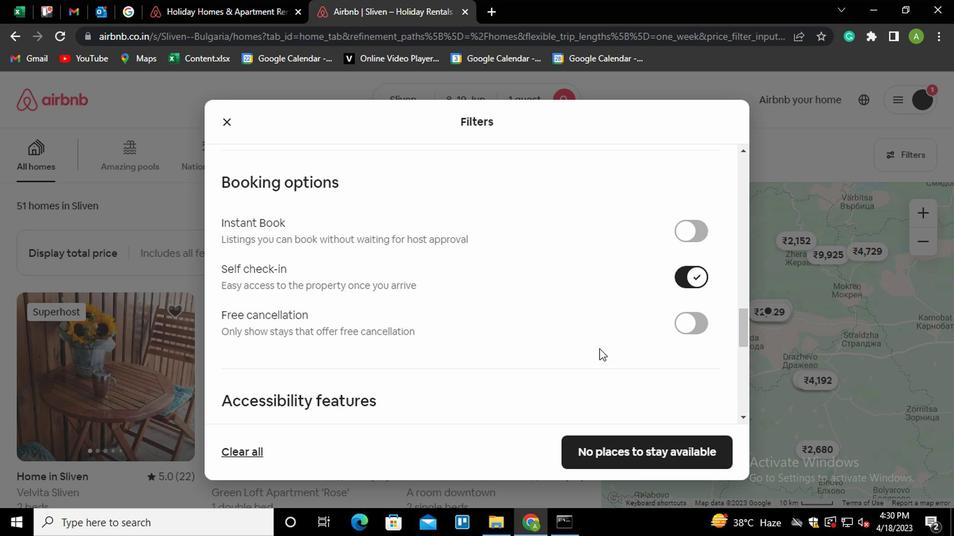 
Action: Mouse scrolled (597, 345) with delta (0, 0)
Screenshot: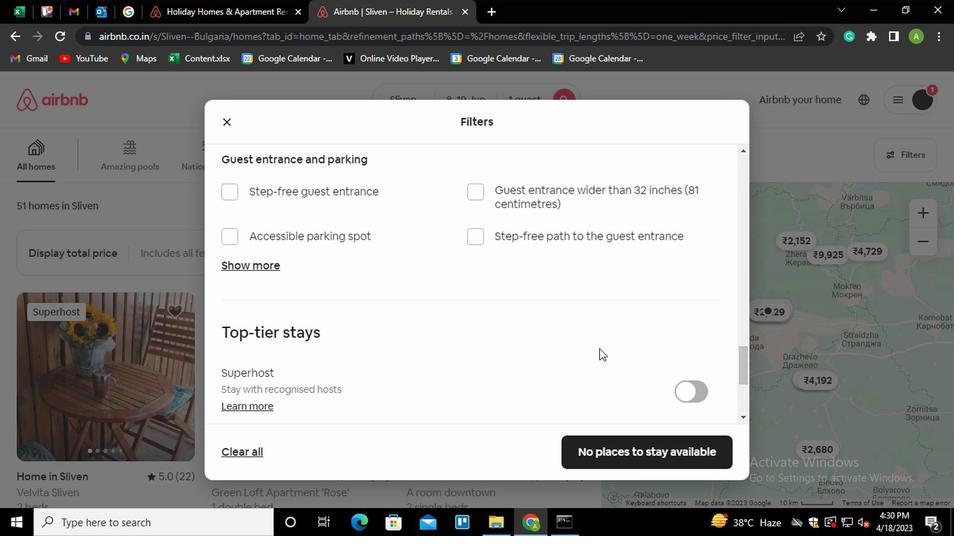 
Action: Mouse scrolled (597, 345) with delta (0, 0)
Screenshot: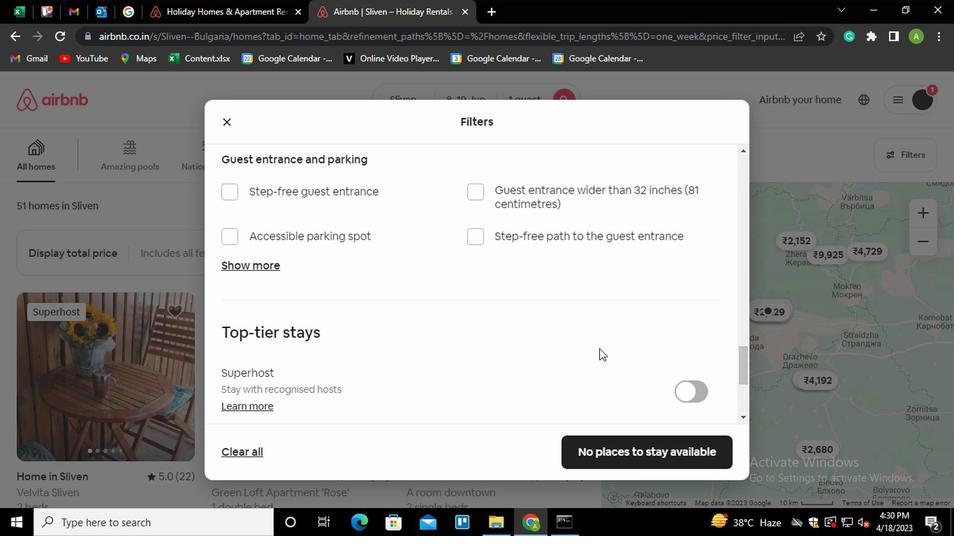 
Action: Mouse scrolled (597, 345) with delta (0, 0)
Screenshot: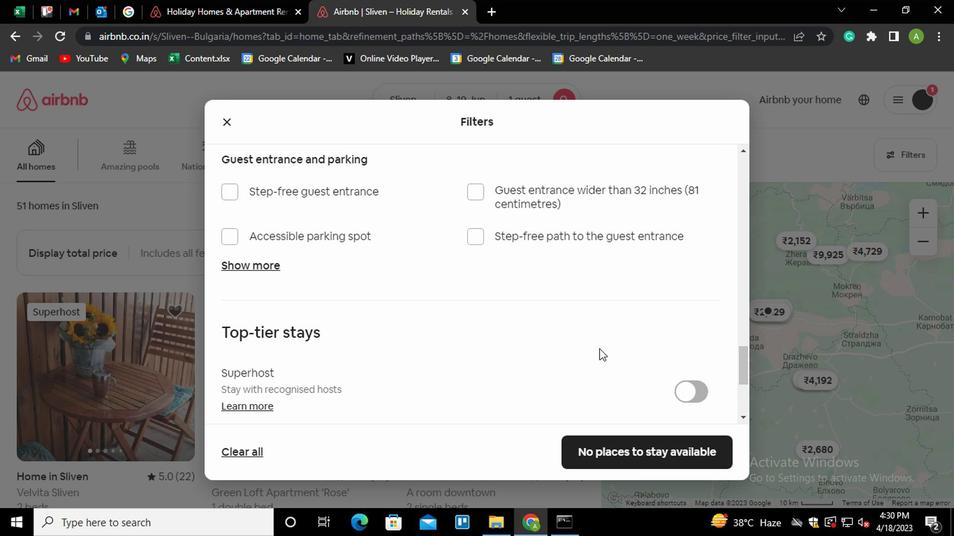 
Action: Mouse scrolled (597, 345) with delta (0, 0)
Screenshot: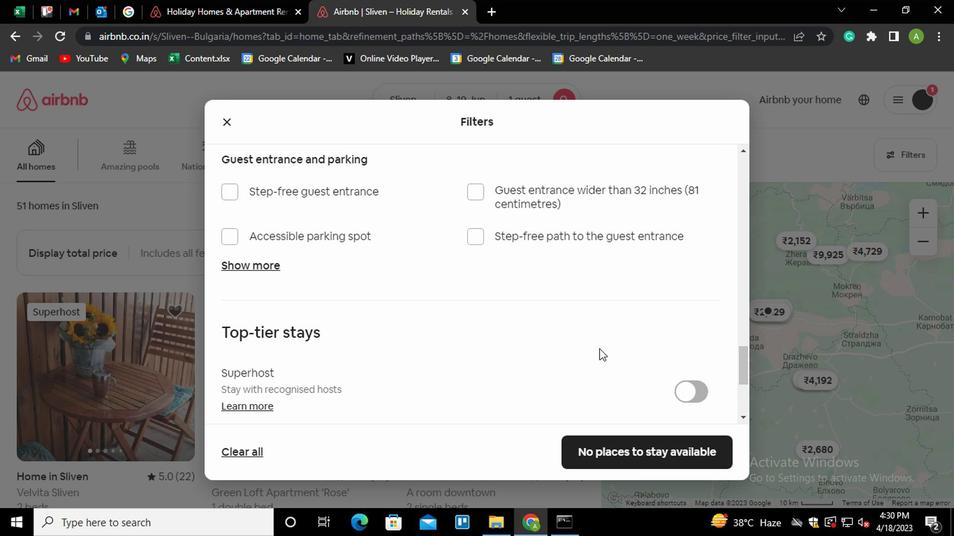 
Action: Mouse scrolled (597, 345) with delta (0, 0)
Screenshot: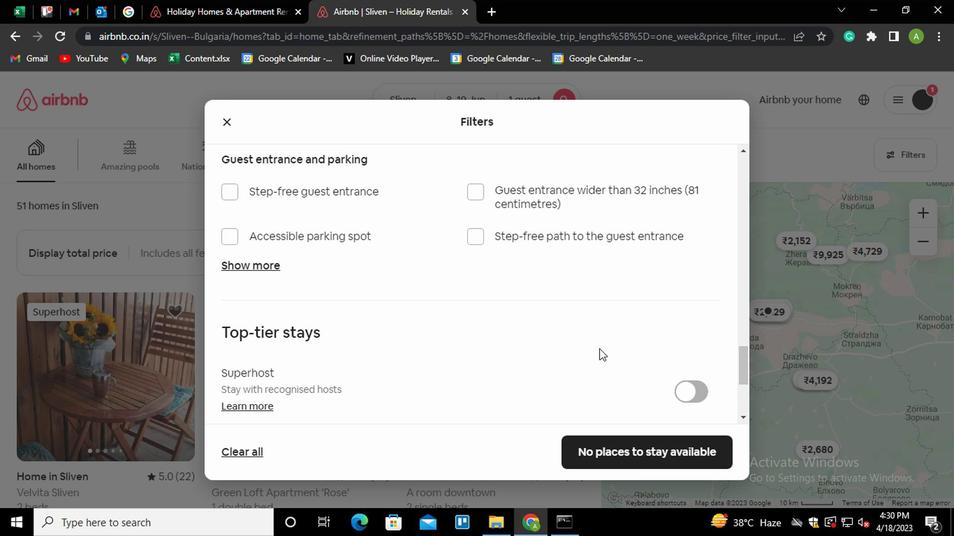 
Action: Mouse moved to (283, 322)
Screenshot: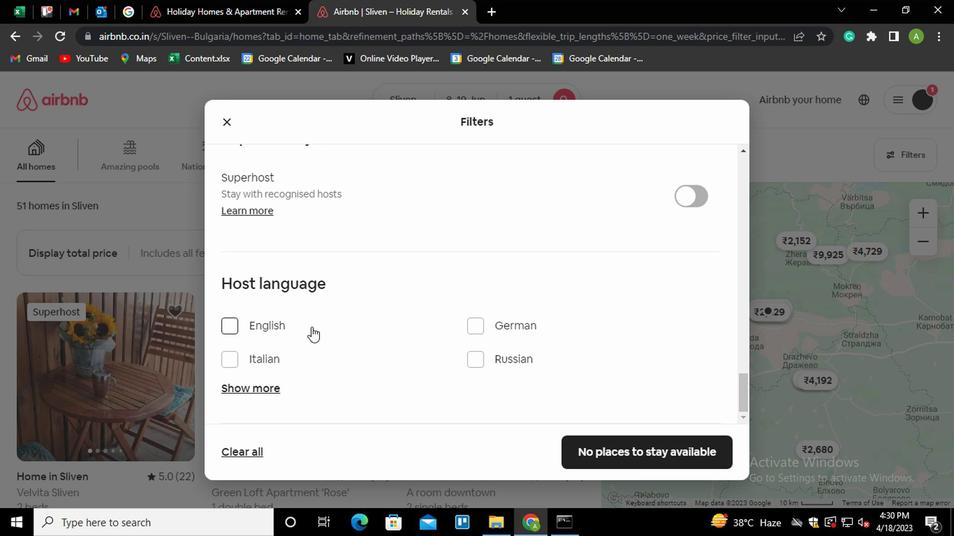 
Action: Mouse pressed left at (283, 322)
Screenshot: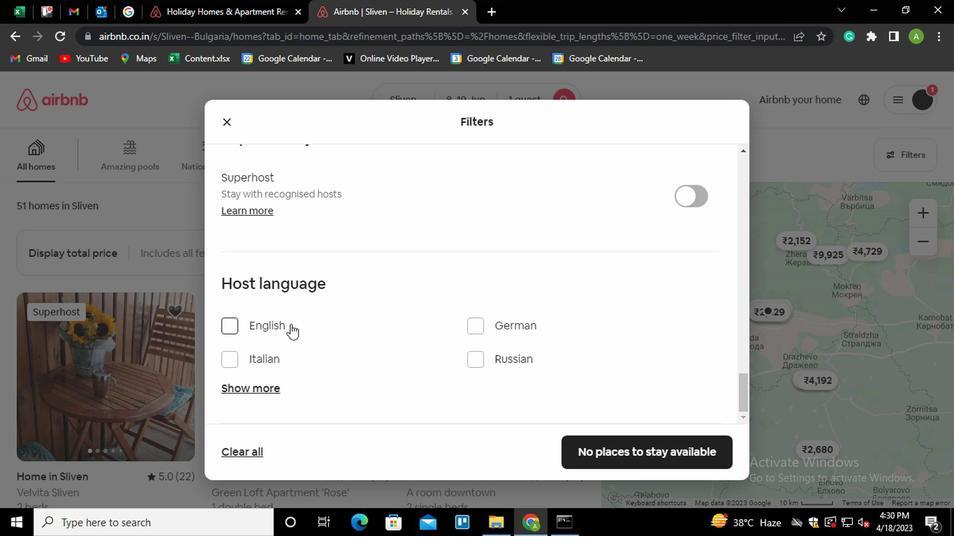 
Action: Mouse moved to (587, 438)
Screenshot: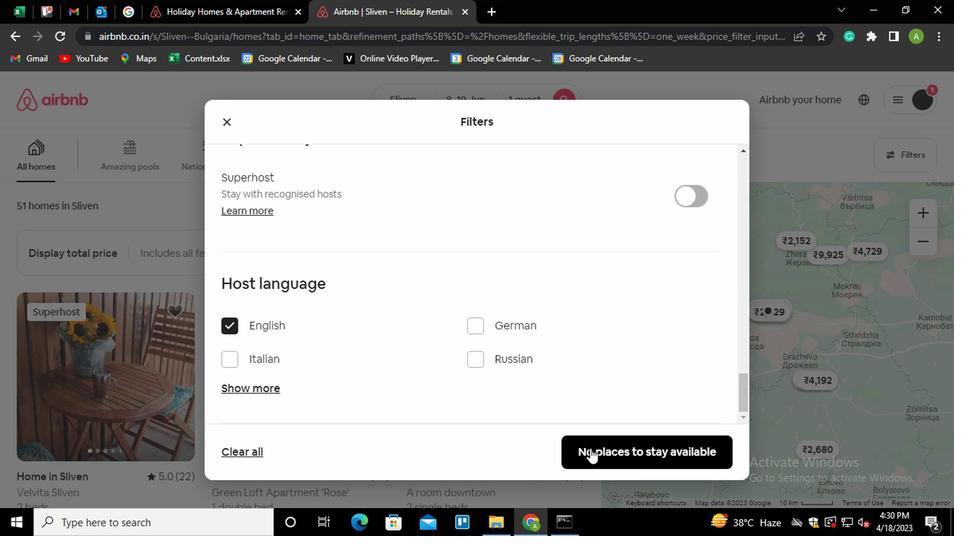 
Action: Mouse pressed left at (587, 438)
Screenshot: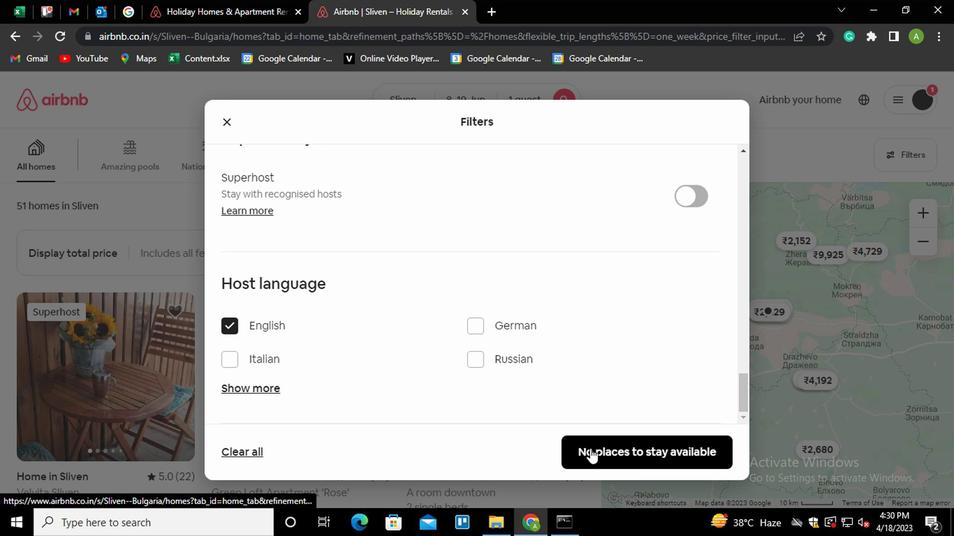 
